 Task: Create a task  Create a new online platform for online DIY courses , assign it to team member softage.3@softage.net in the project ComposePro and update the status of the task to  On Track  , set the priority of the task to Low
Action: Mouse moved to (300, 252)
Screenshot: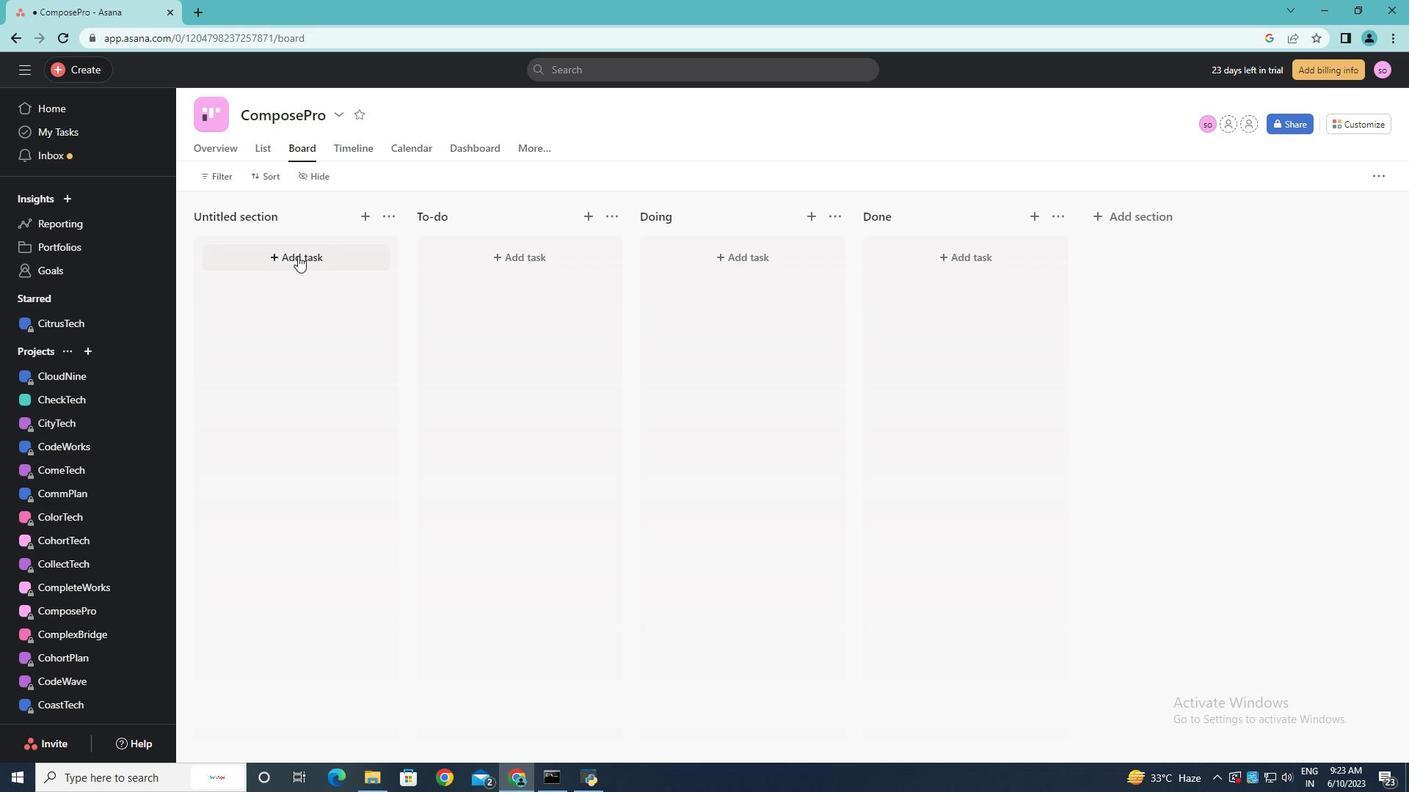
Action: Mouse pressed left at (300, 252)
Screenshot: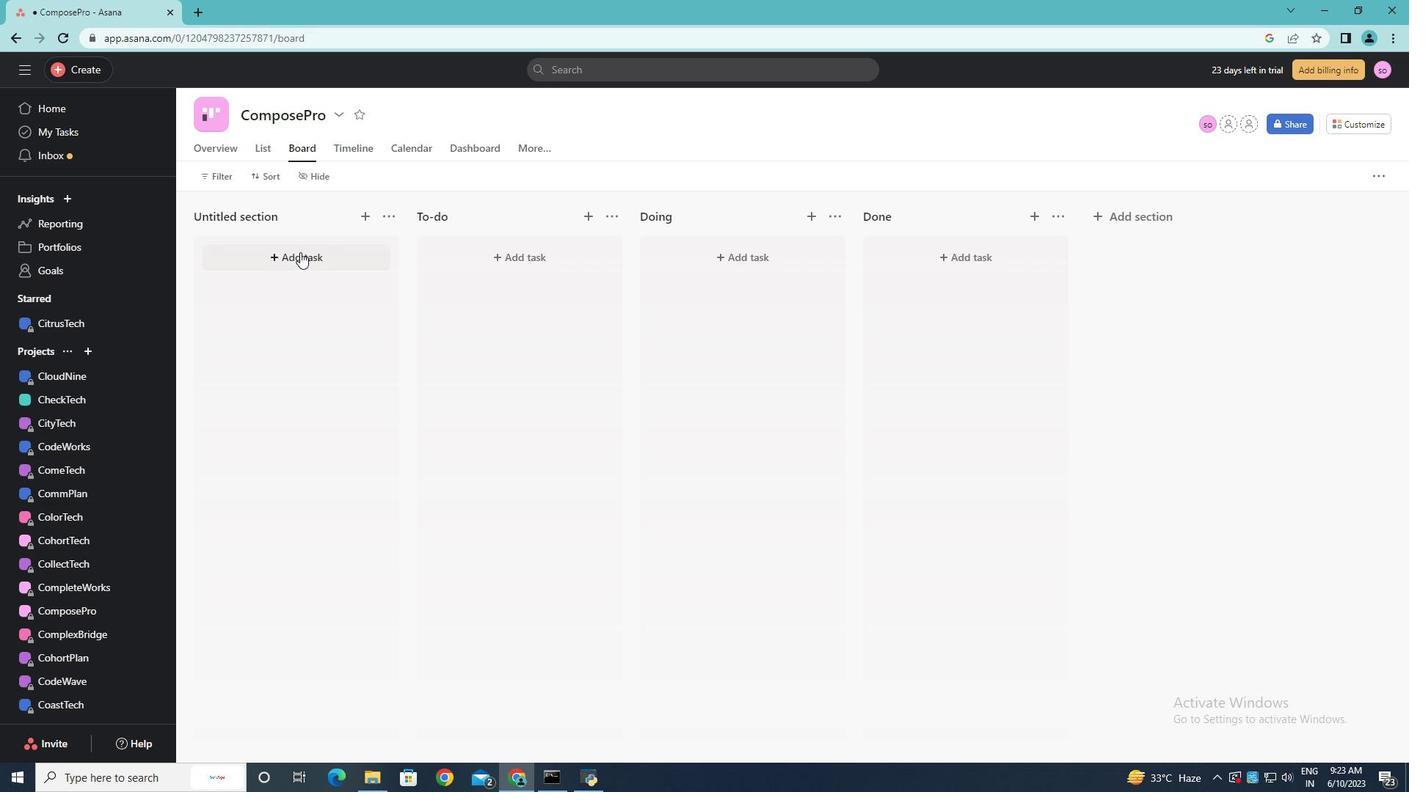 
Action: Key pressed <Key.shift><Key.shift>Cret<Key.backspace>ate<Key.space>a<Key.space>new<Key.space>online<Key.space>platform<Key.space>for<Key.space>online<Key.space><Key.shift><Key.shift>DIY<Key.space>courses
Screenshot: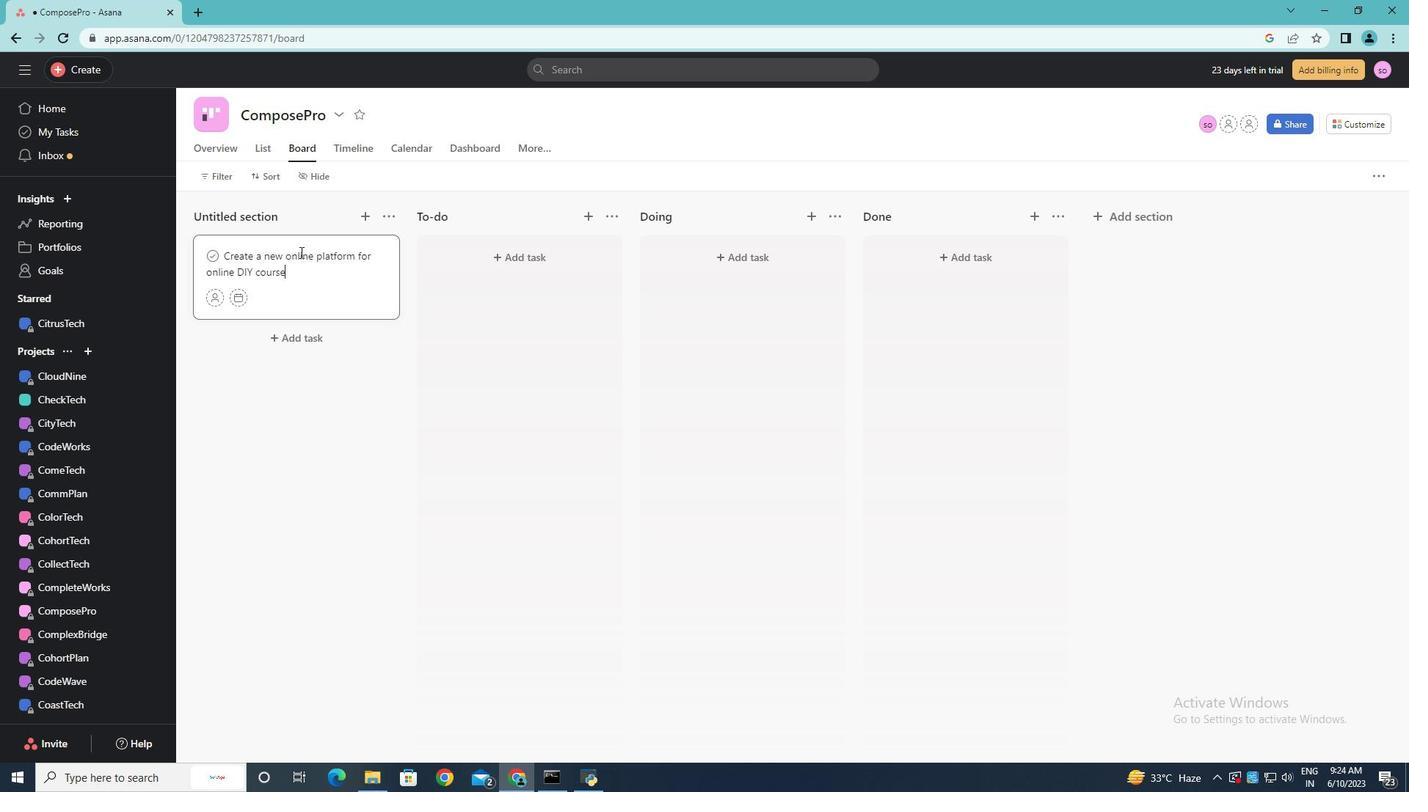 
Action: Mouse moved to (211, 298)
Screenshot: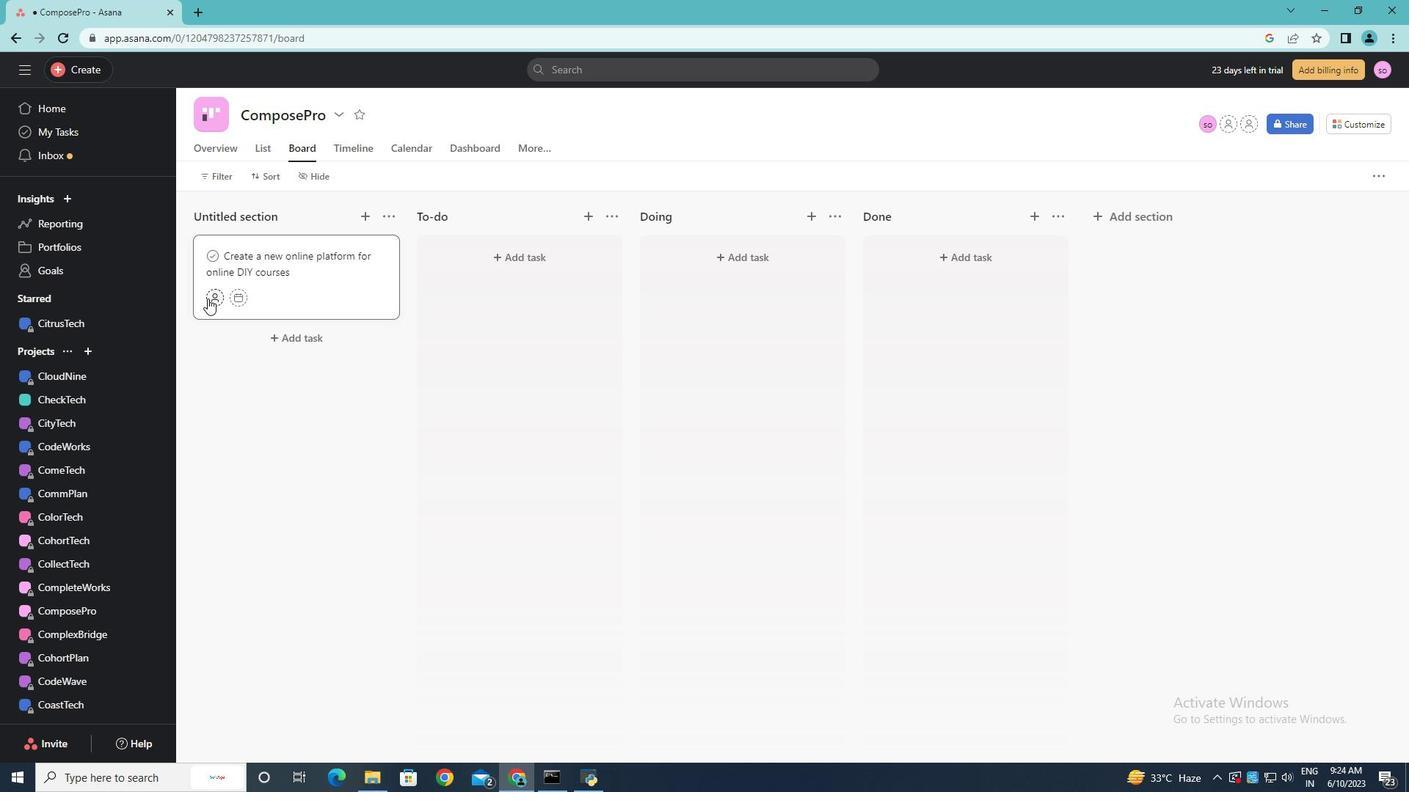 
Action: Mouse pressed left at (211, 298)
Screenshot: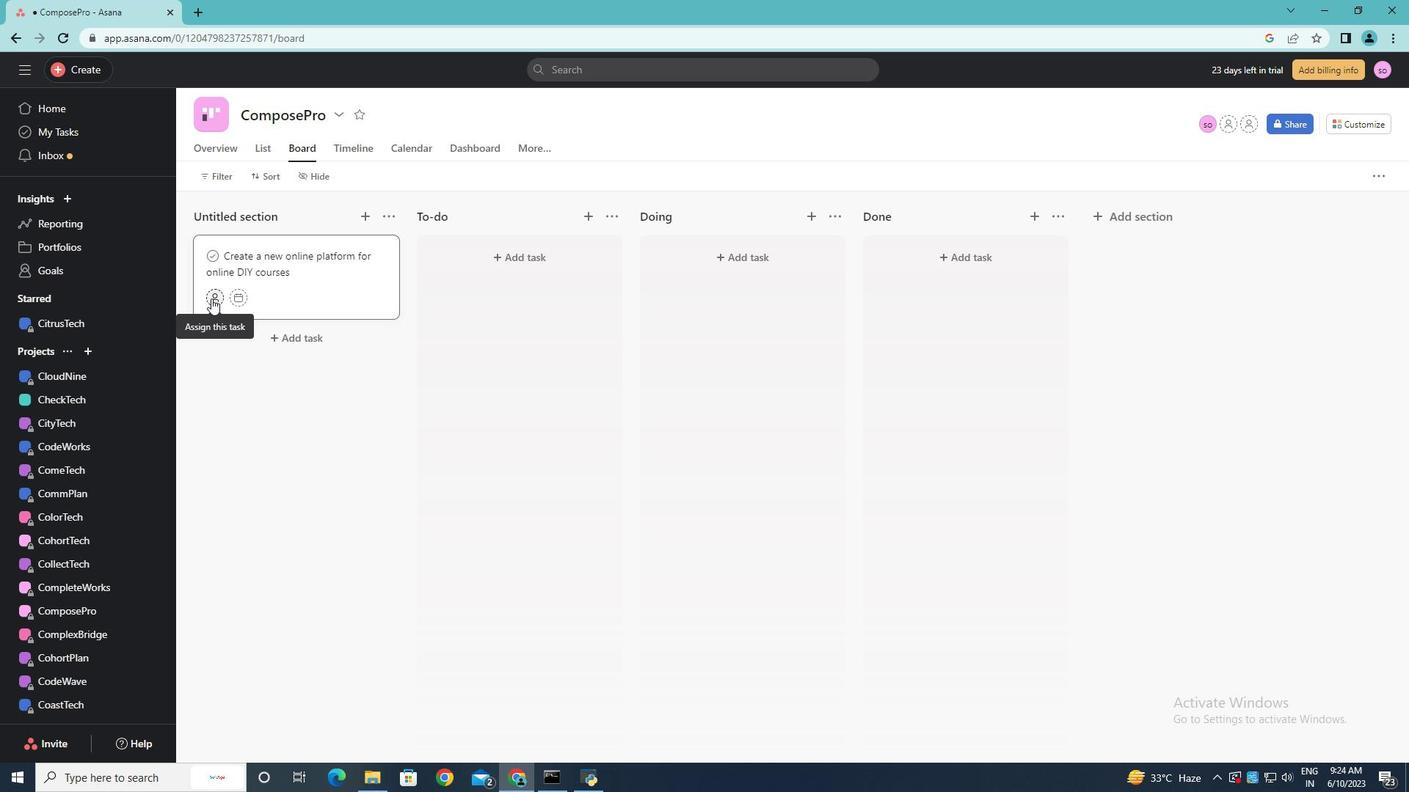 
Action: Key pressed softage.3<Key.shift>@softage.net
Screenshot: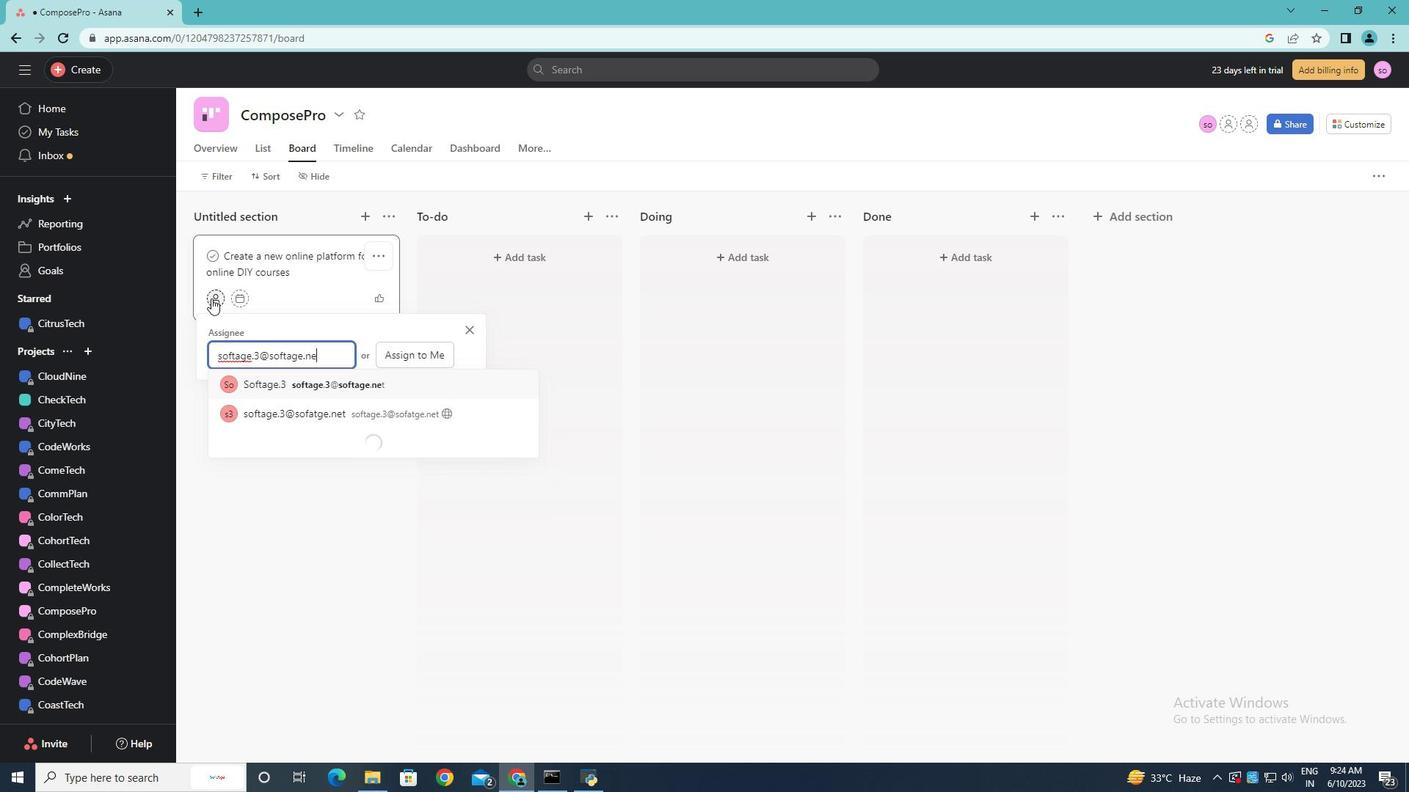 
Action: Mouse moved to (216, 298)
Screenshot: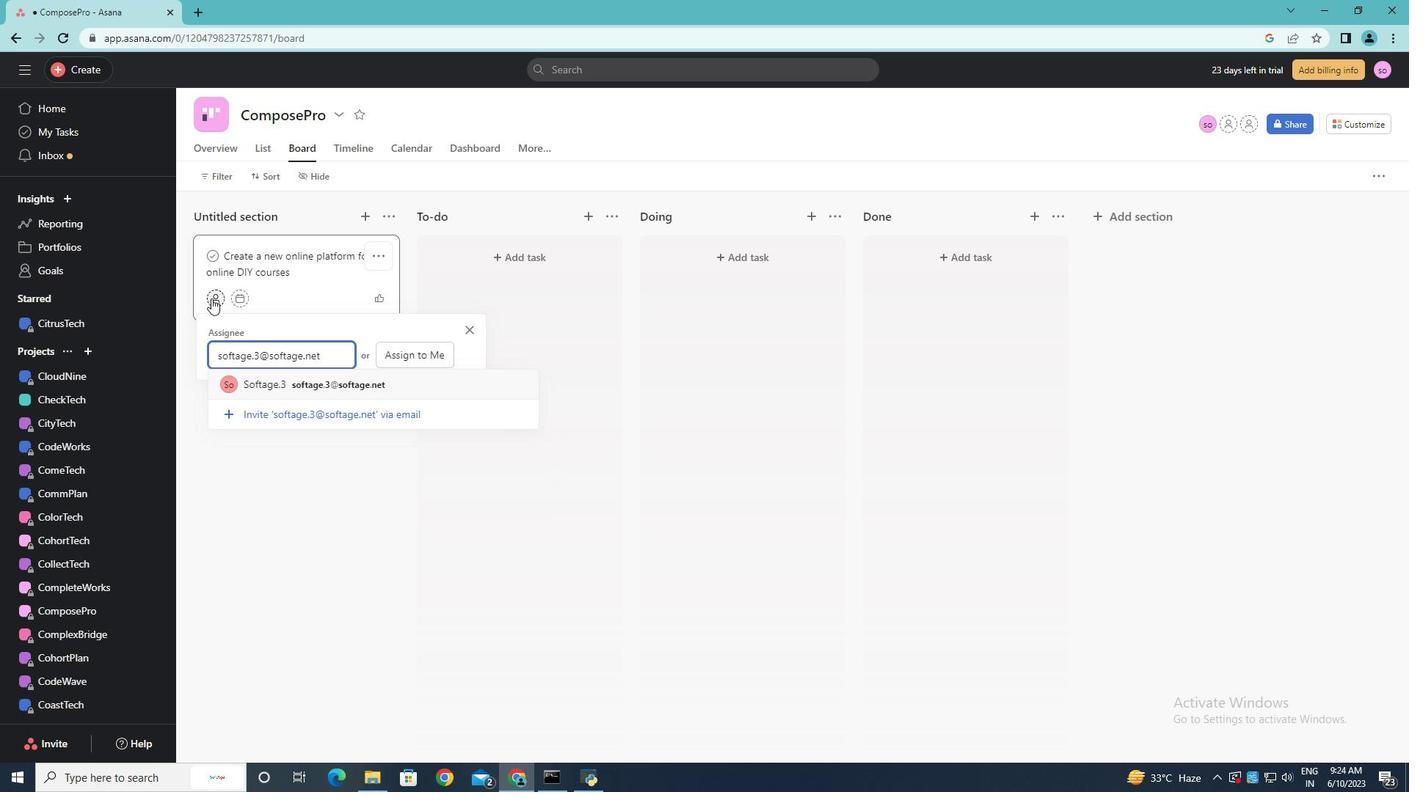 
Action: Key pressed <Key.enter>
Screenshot: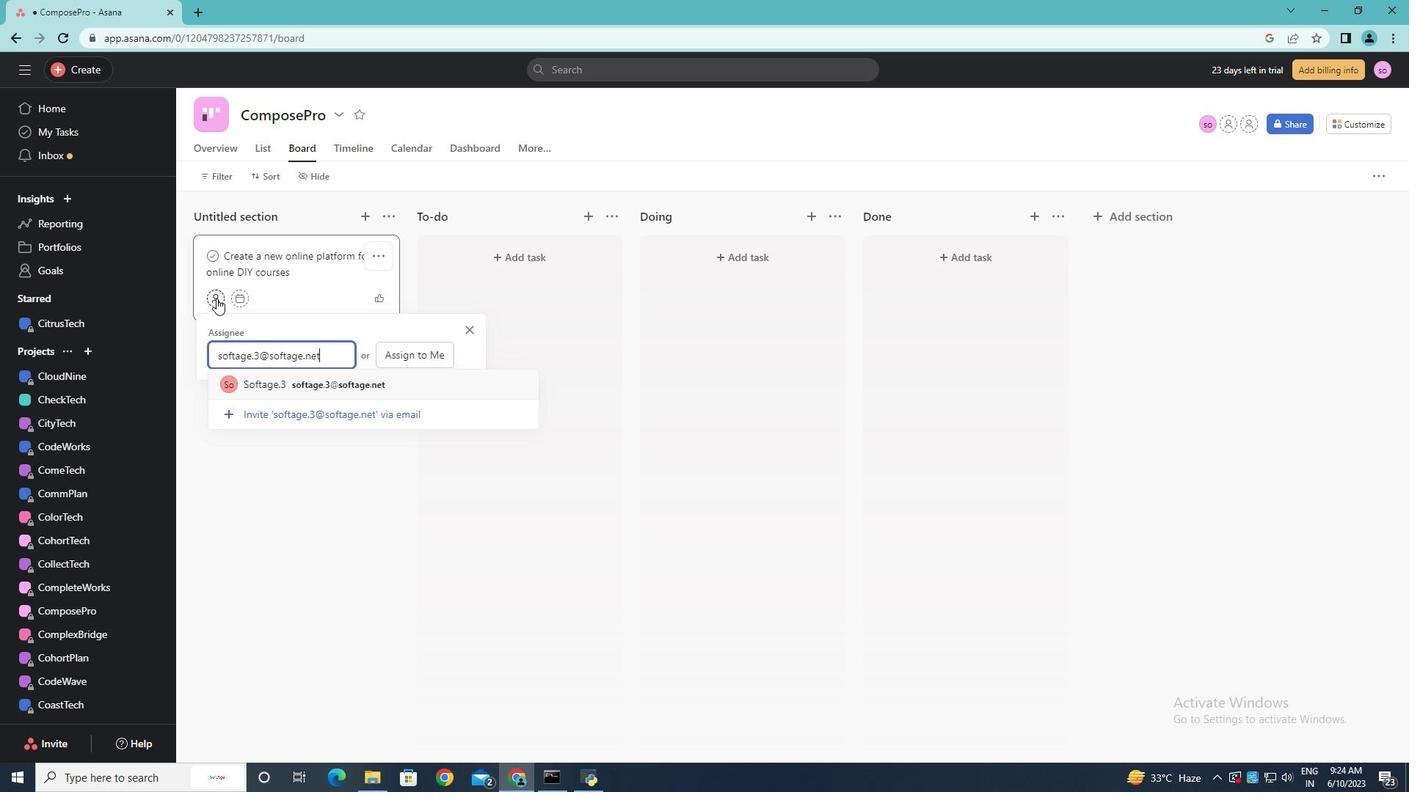 
Action: Mouse moved to (290, 264)
Screenshot: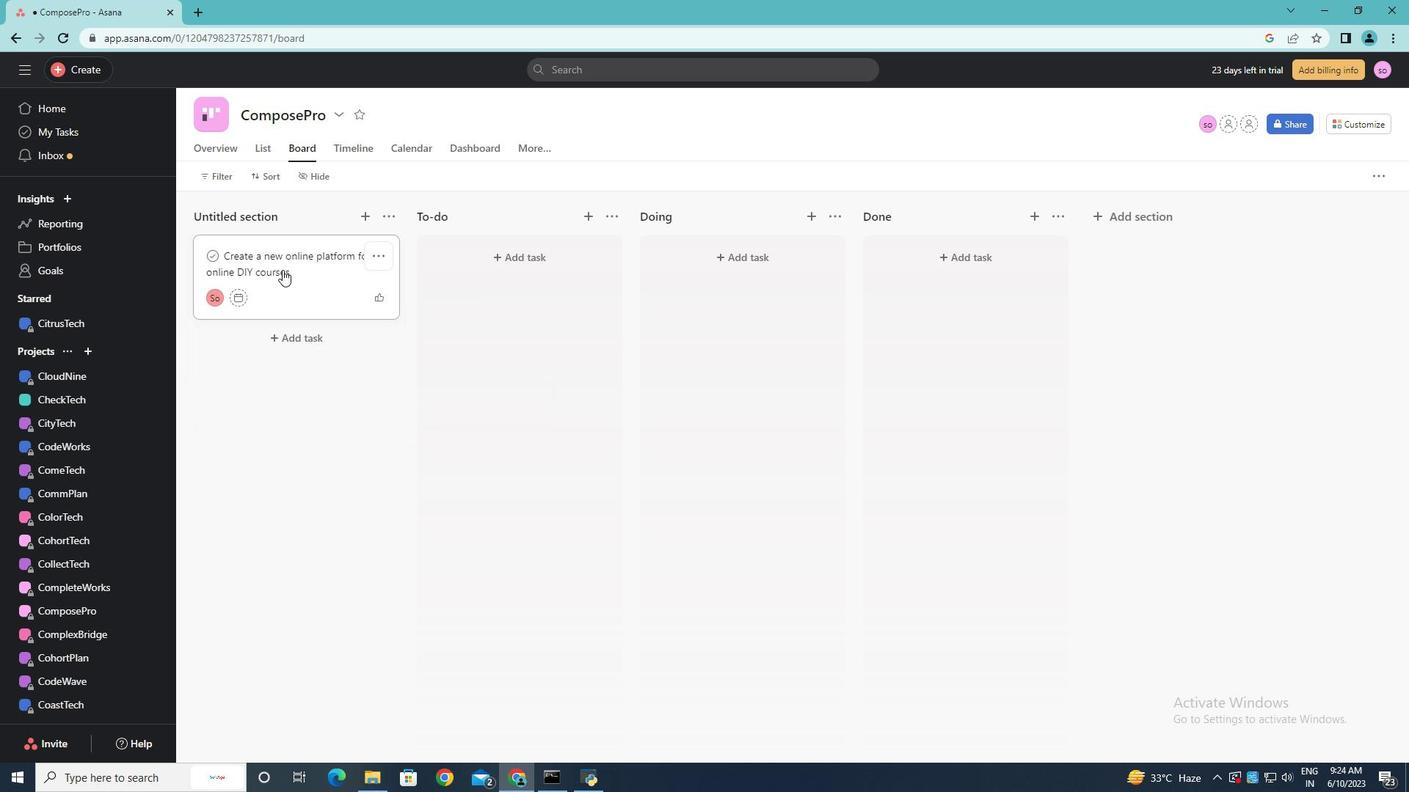 
Action: Mouse pressed left at (290, 264)
Screenshot: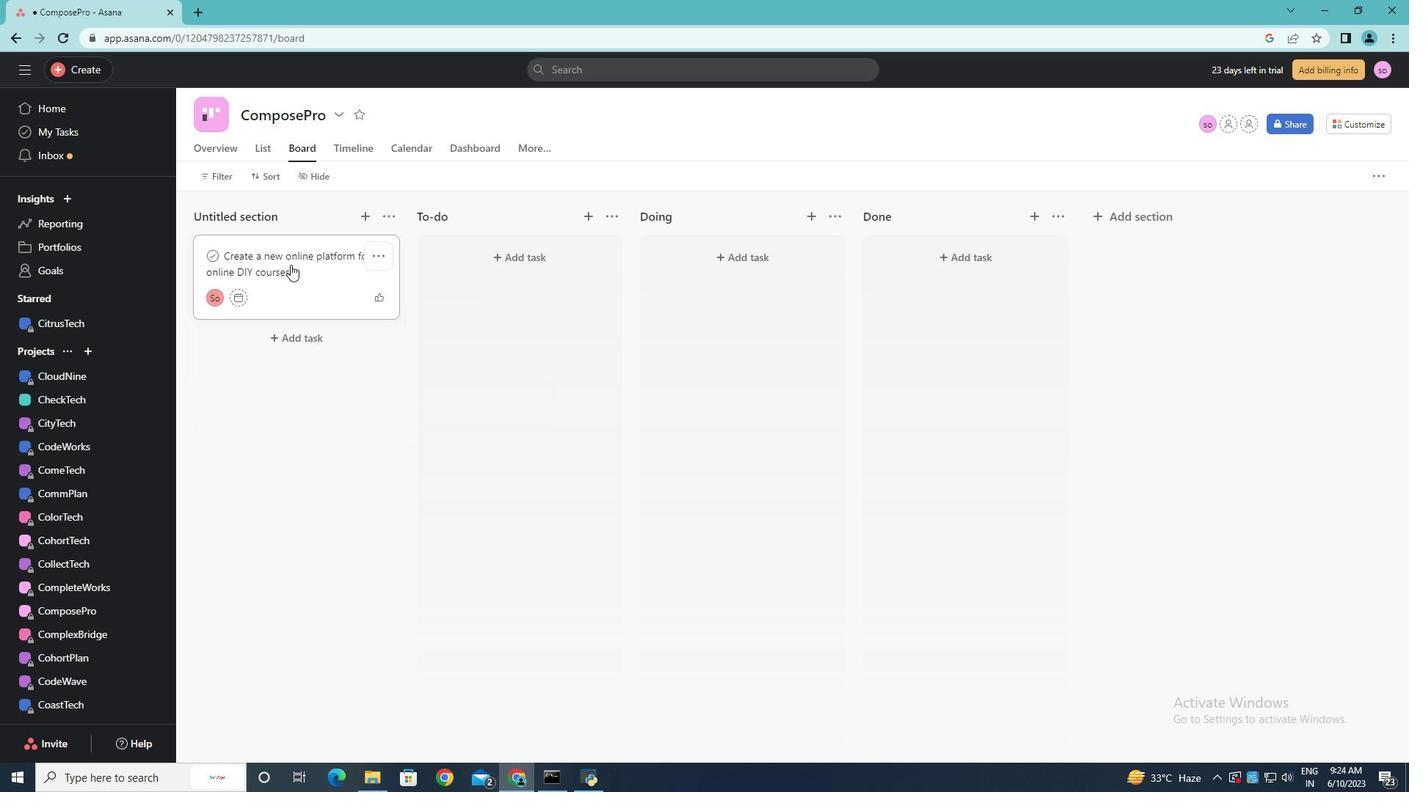 
Action: Mouse moved to (1081, 436)
Screenshot: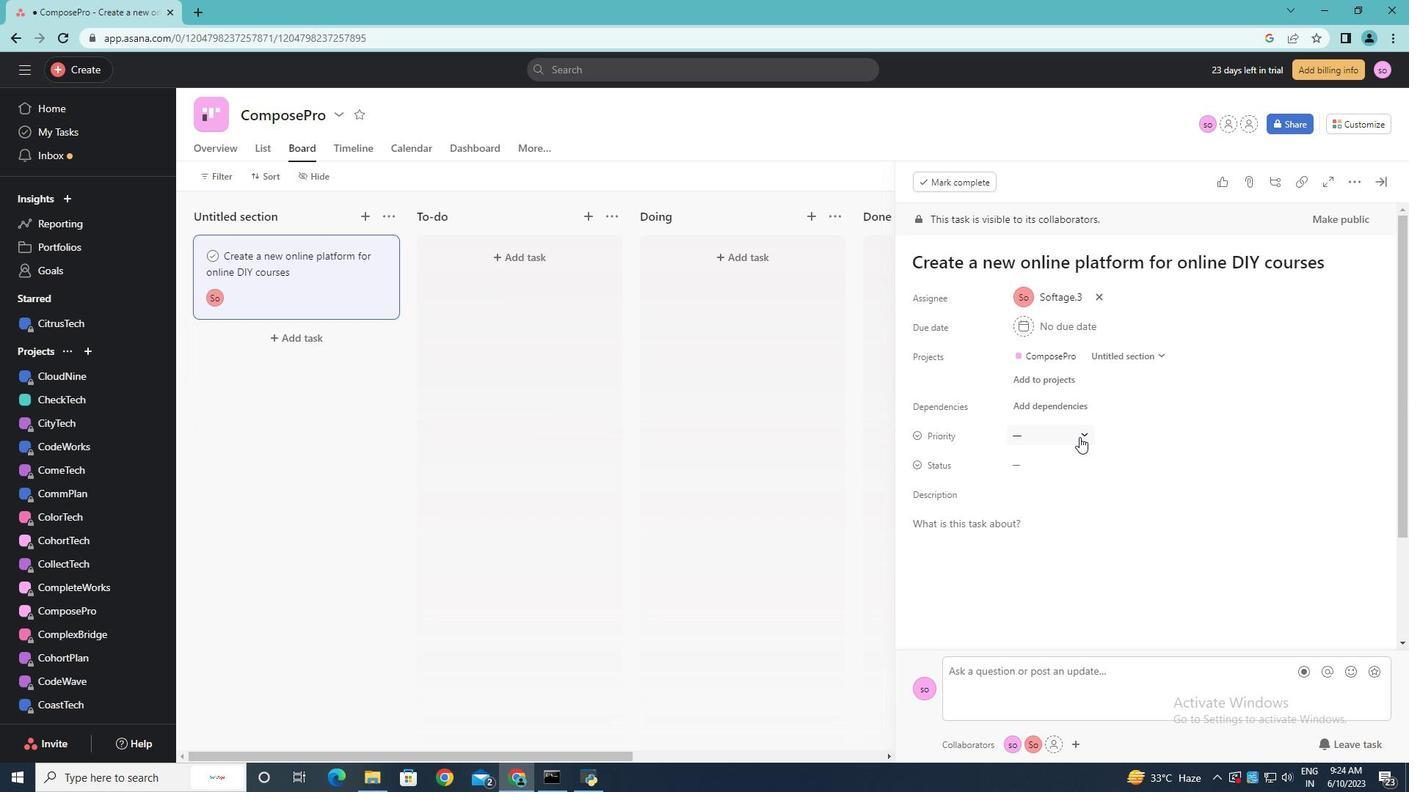 
Action: Mouse pressed left at (1081, 436)
Screenshot: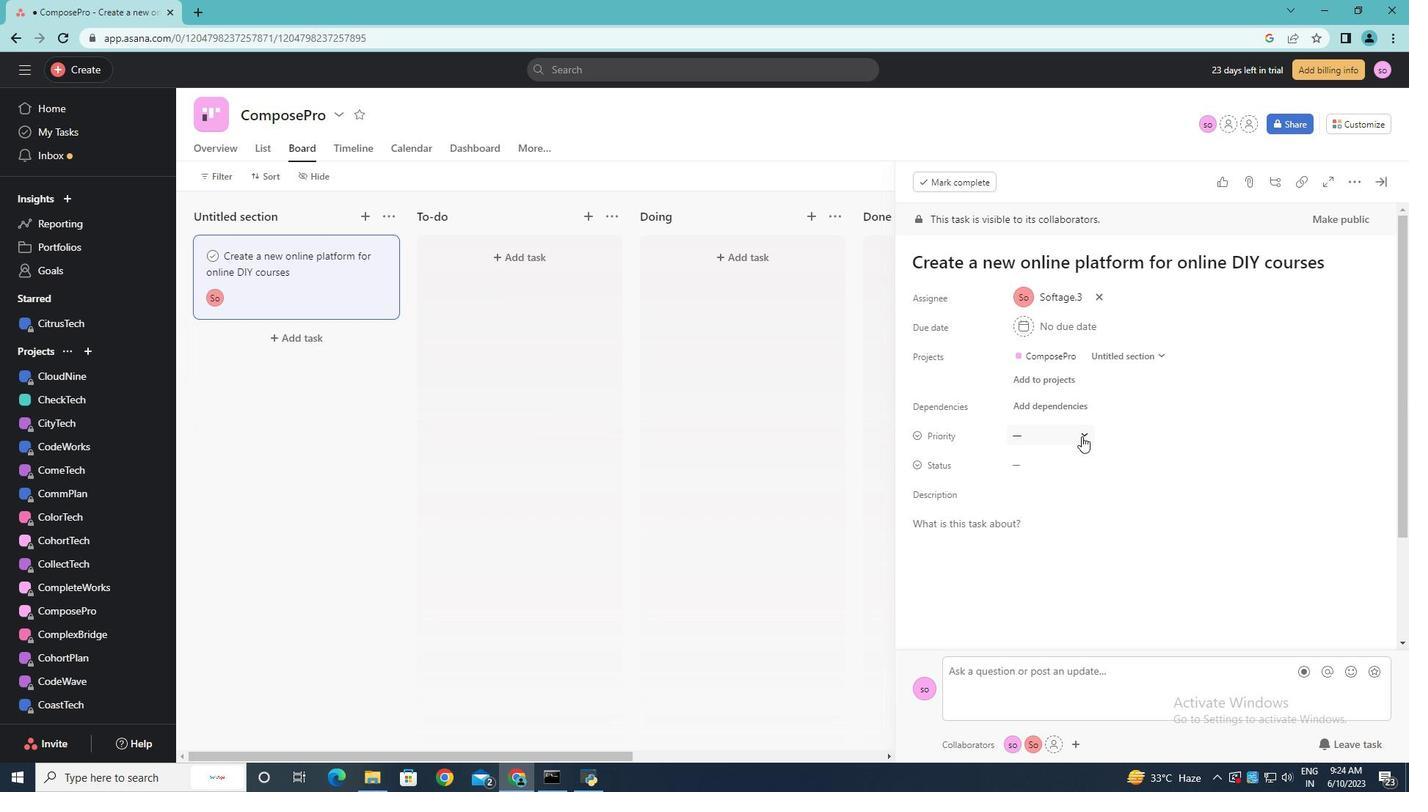 
Action: Mouse moved to (1060, 541)
Screenshot: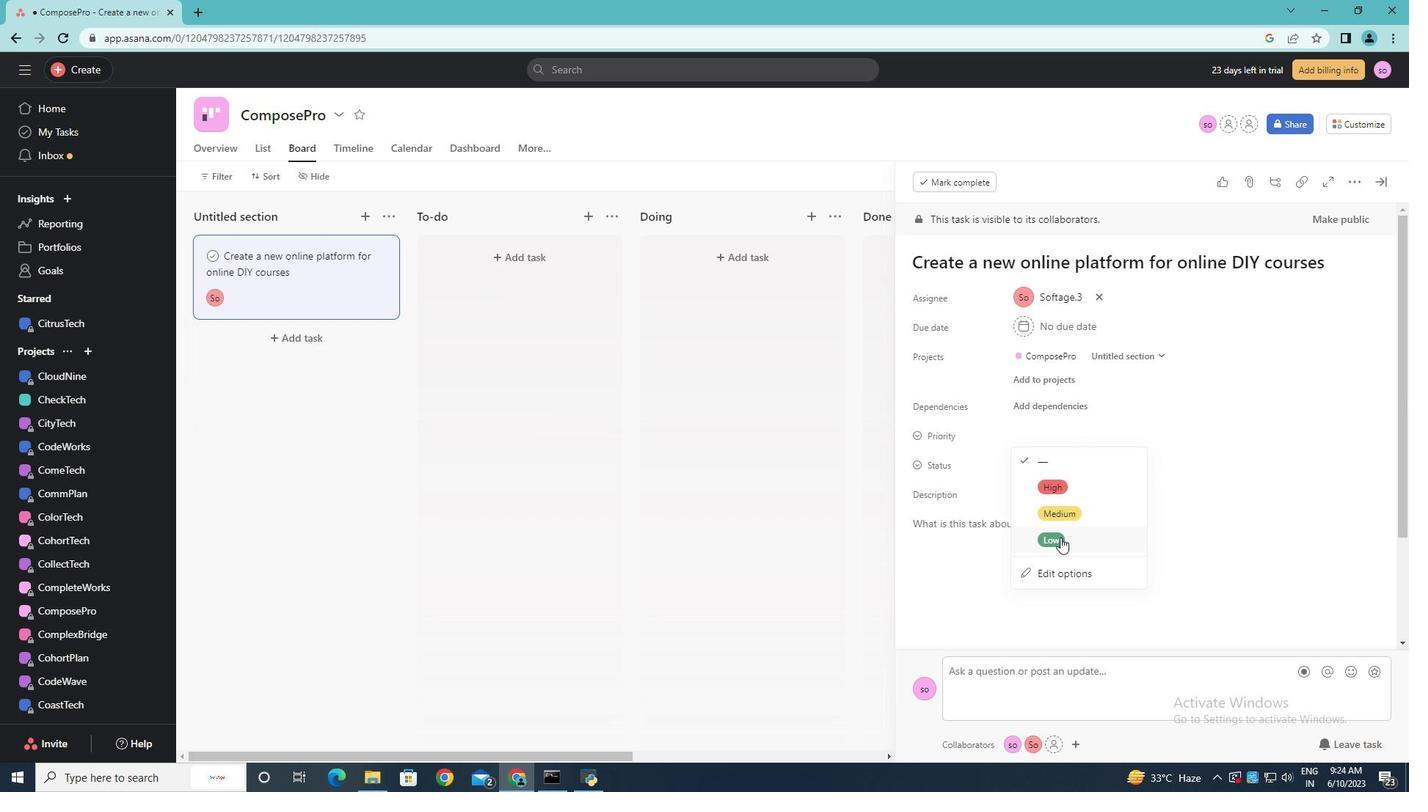
Action: Mouse pressed left at (1060, 541)
Screenshot: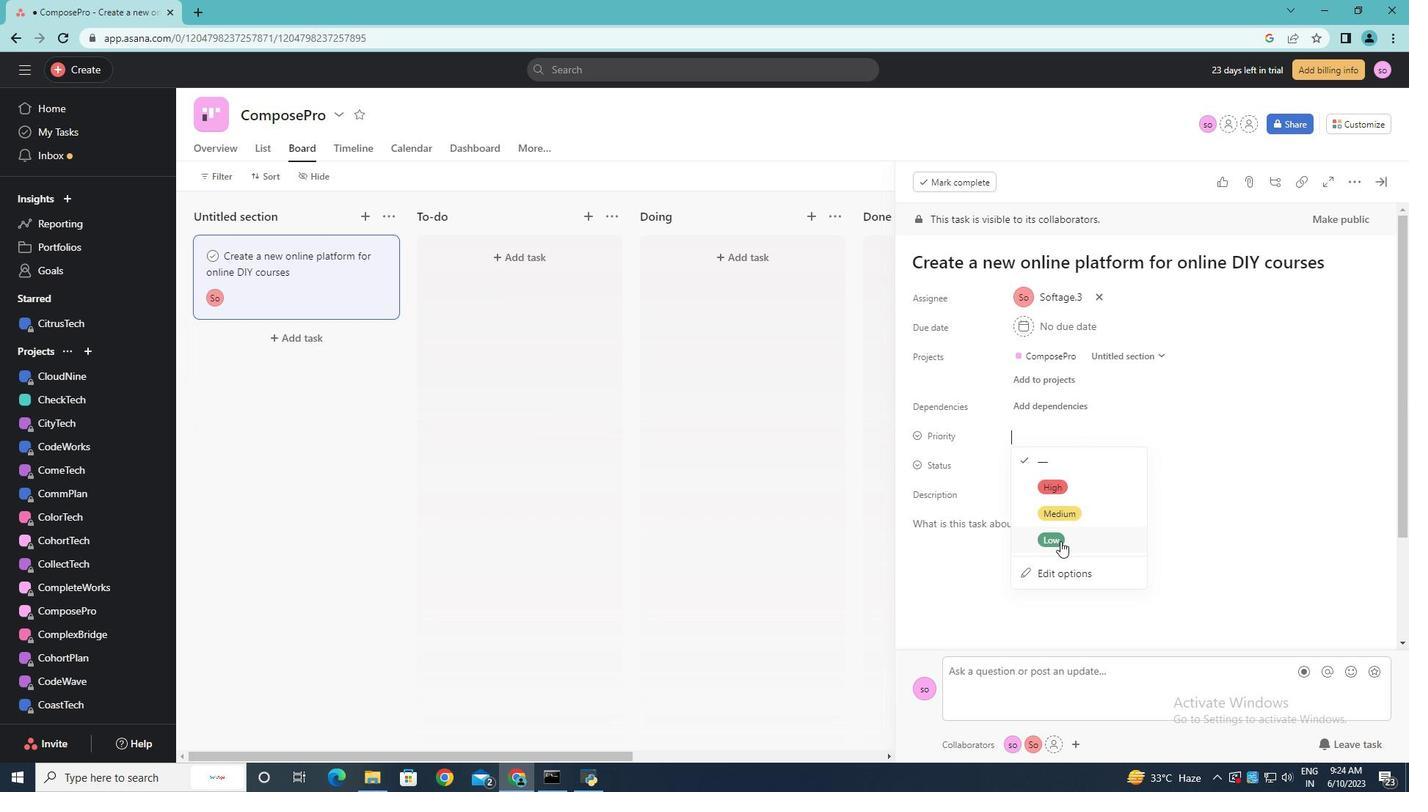 
Action: Mouse moved to (1083, 463)
Screenshot: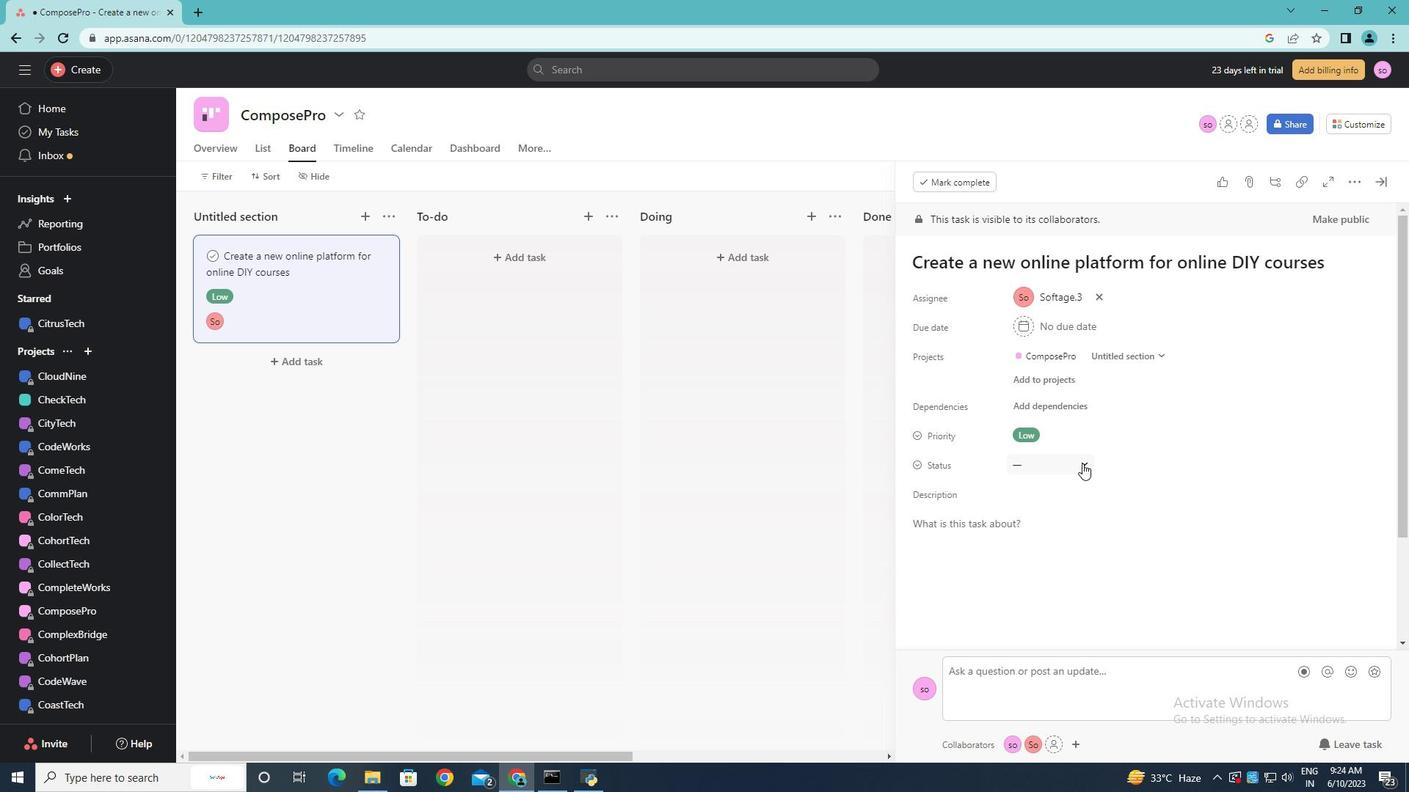 
Action: Mouse pressed left at (1083, 463)
Screenshot: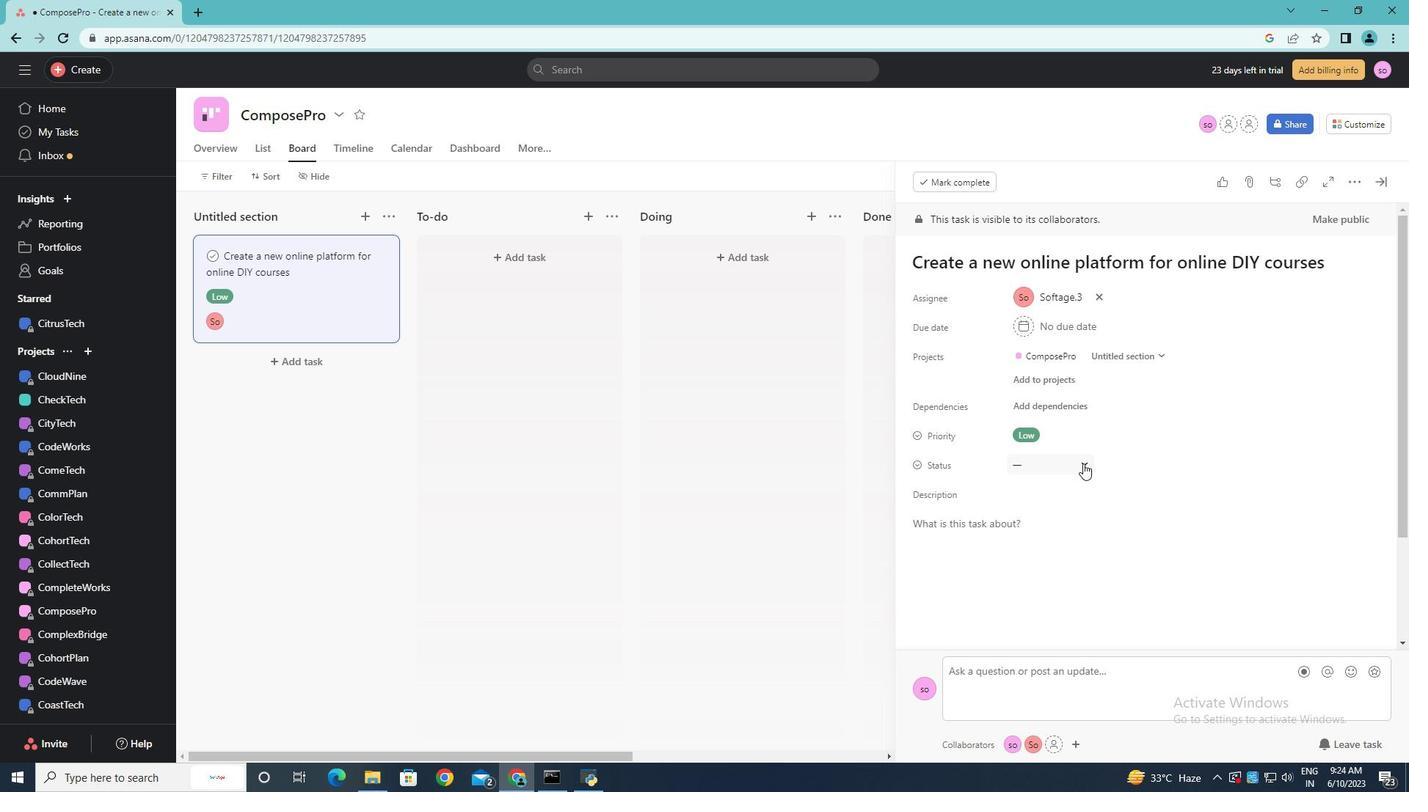 
Action: Mouse moved to (1077, 519)
Screenshot: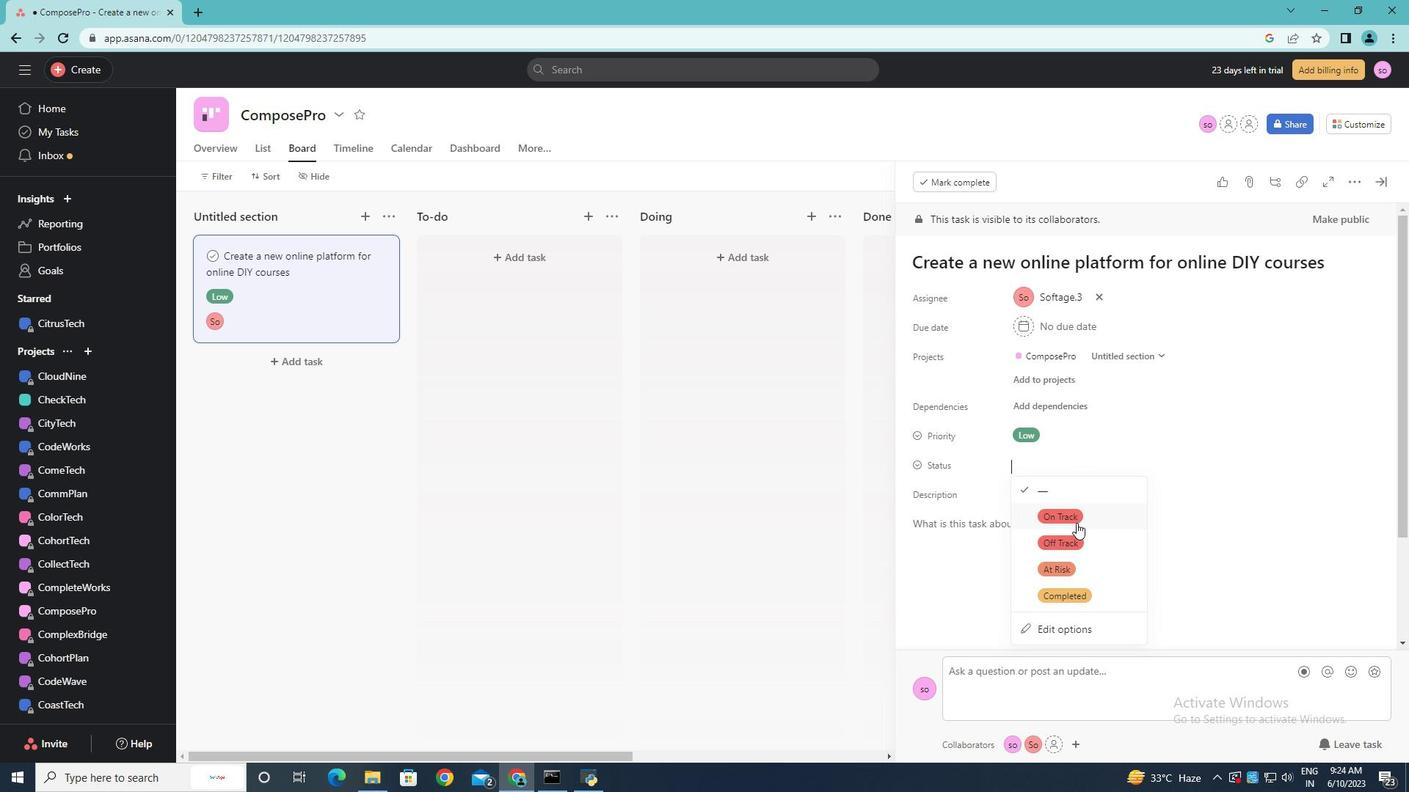 
Action: Mouse pressed left at (1077, 519)
Screenshot: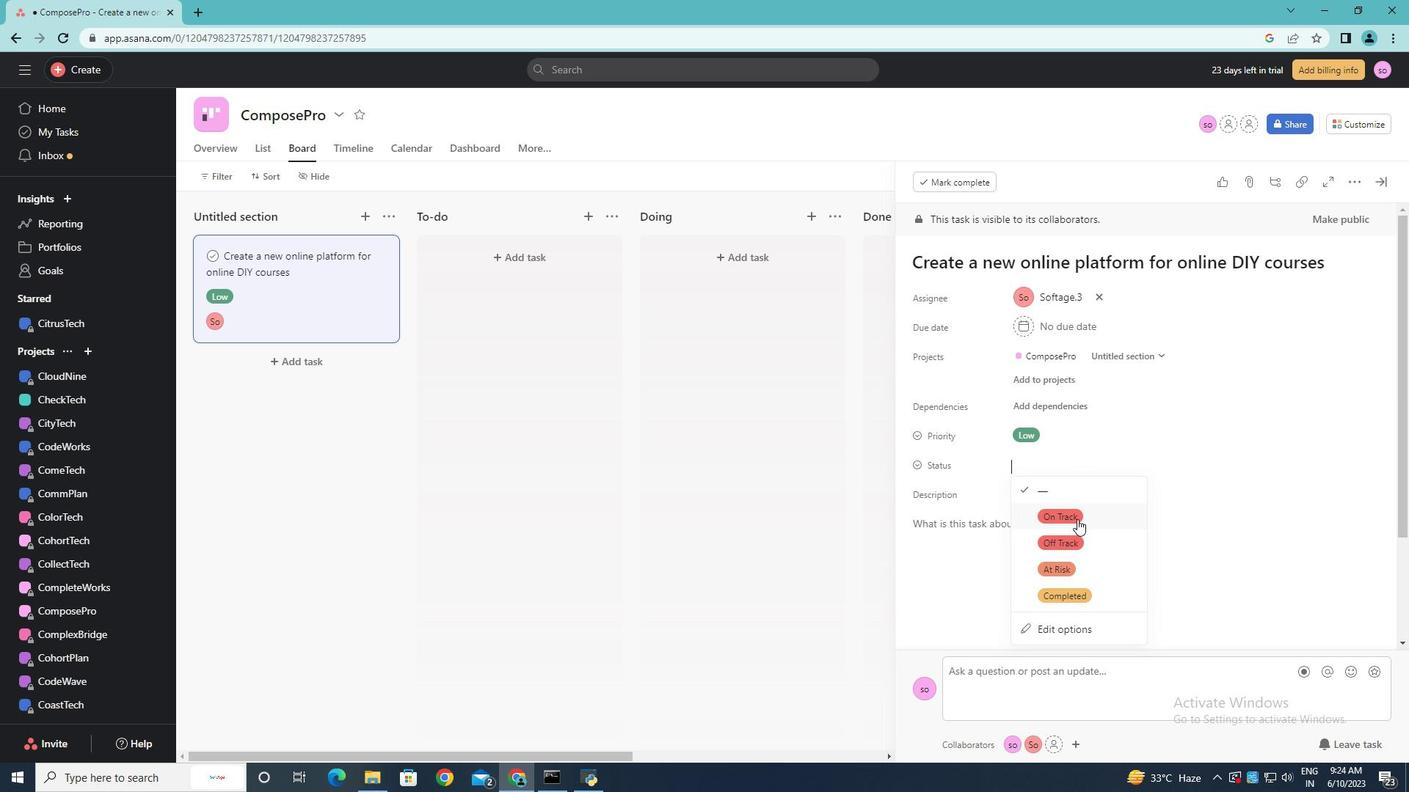 
Action: Mouse moved to (1117, 521)
Screenshot: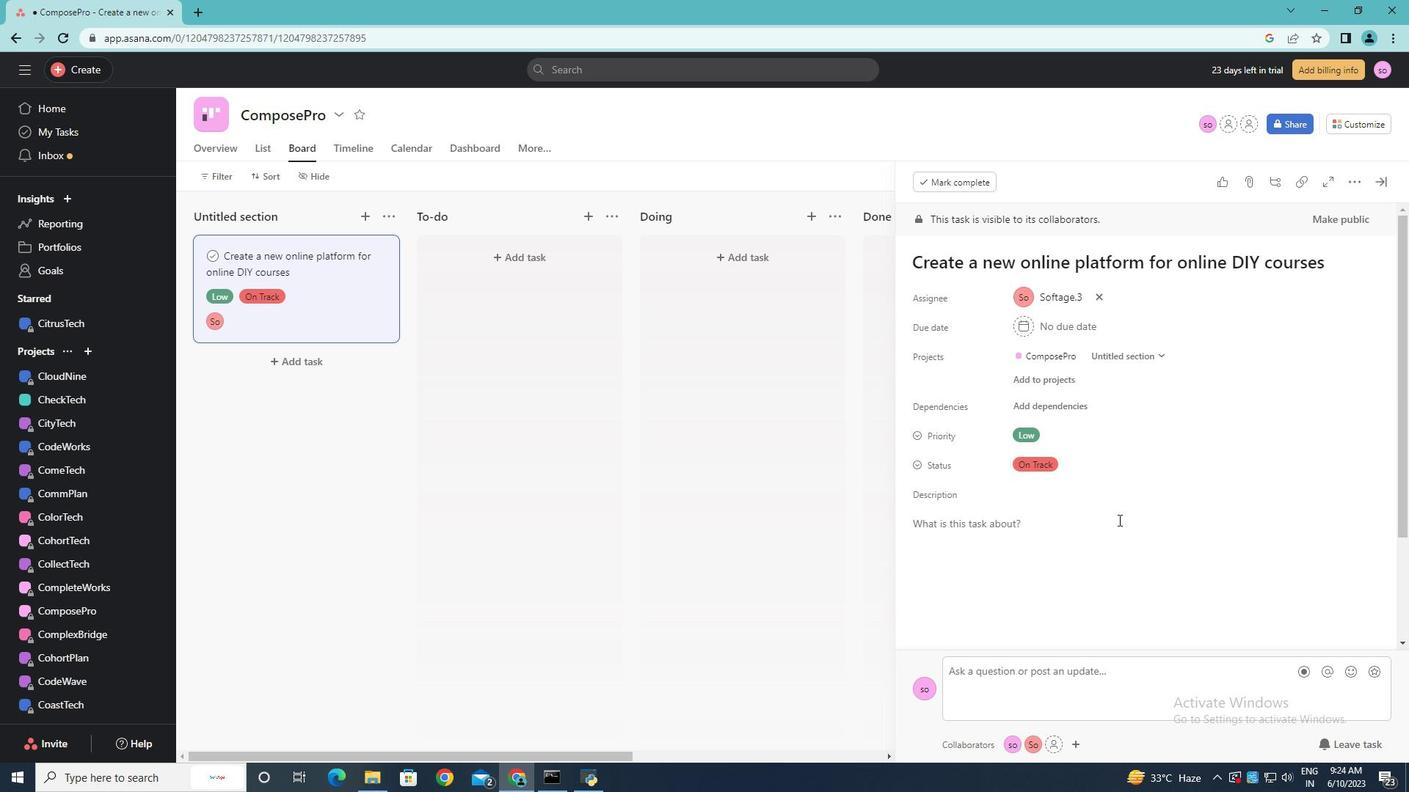 
Action: Mouse scrolled (1117, 521) with delta (0, 0)
Screenshot: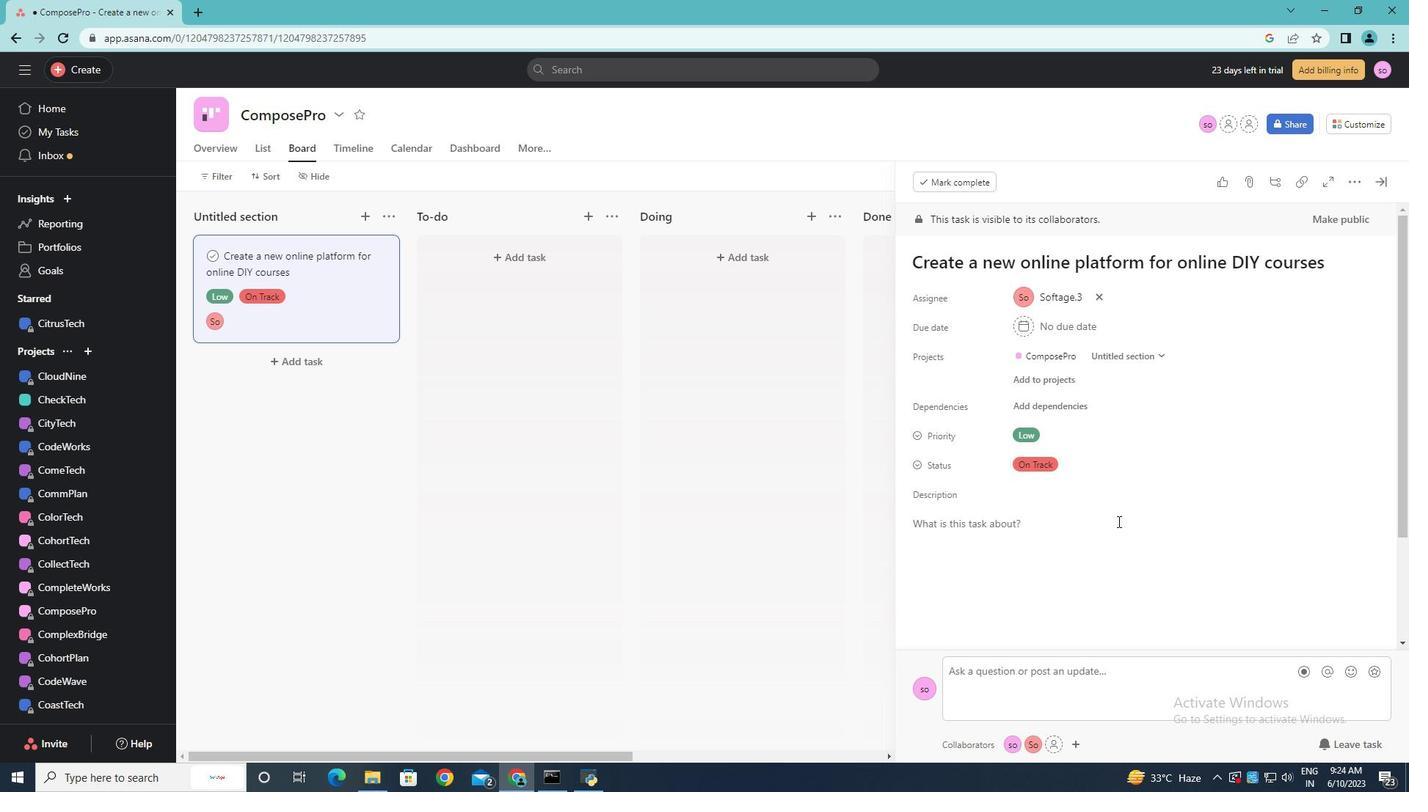 
Action: Mouse moved to (1117, 522)
Screenshot: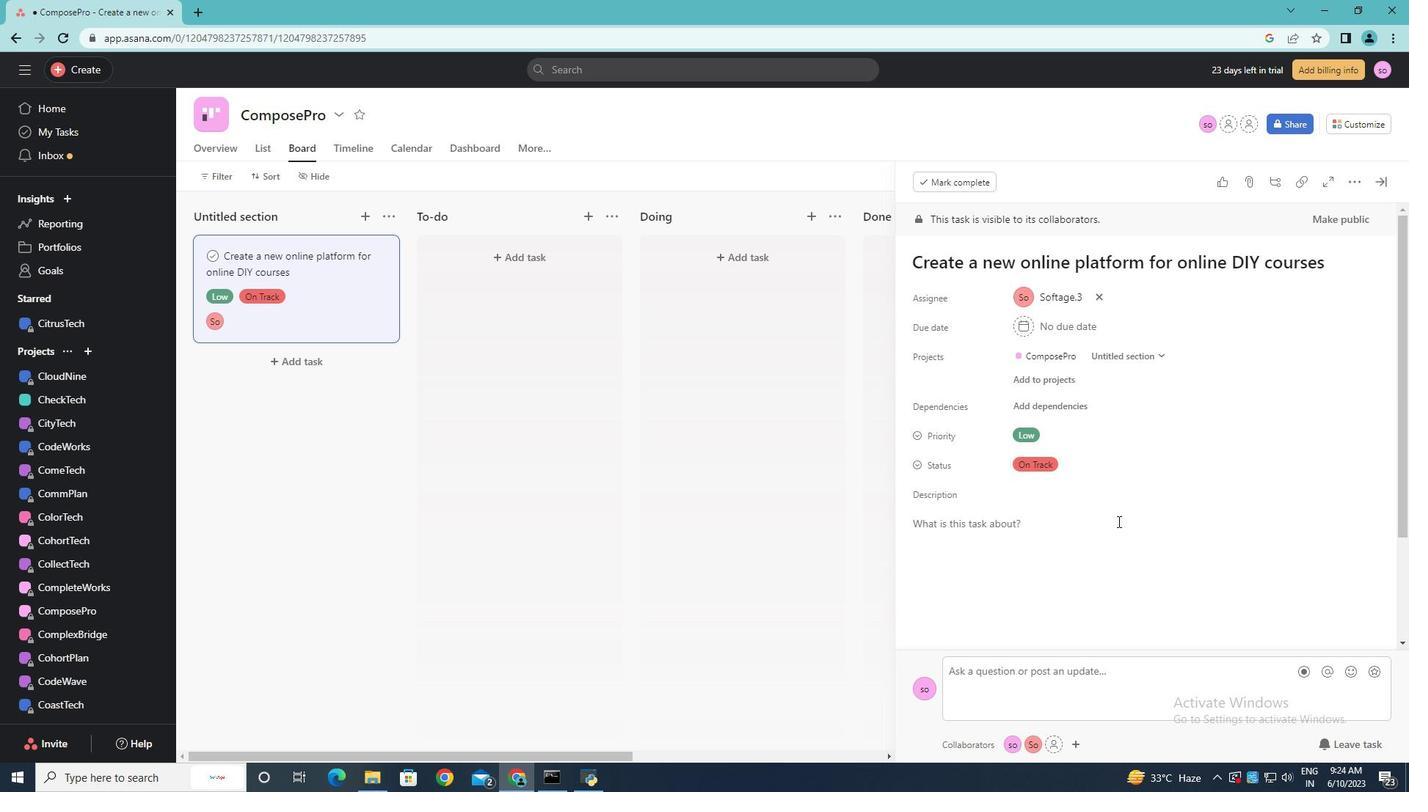 
Action: Mouse scrolled (1117, 521) with delta (0, 0)
Screenshot: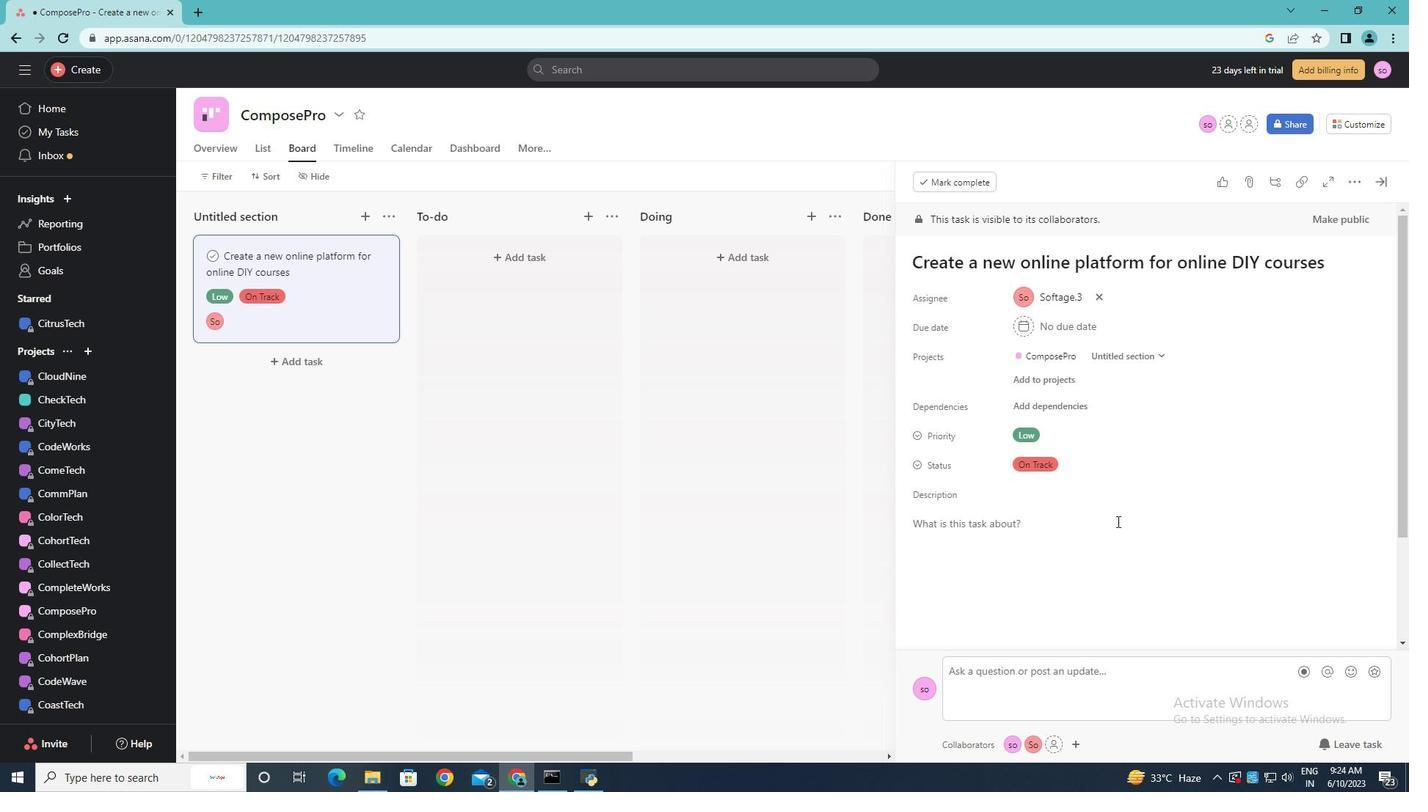 
Action: Mouse scrolled (1117, 521) with delta (0, 0)
Screenshot: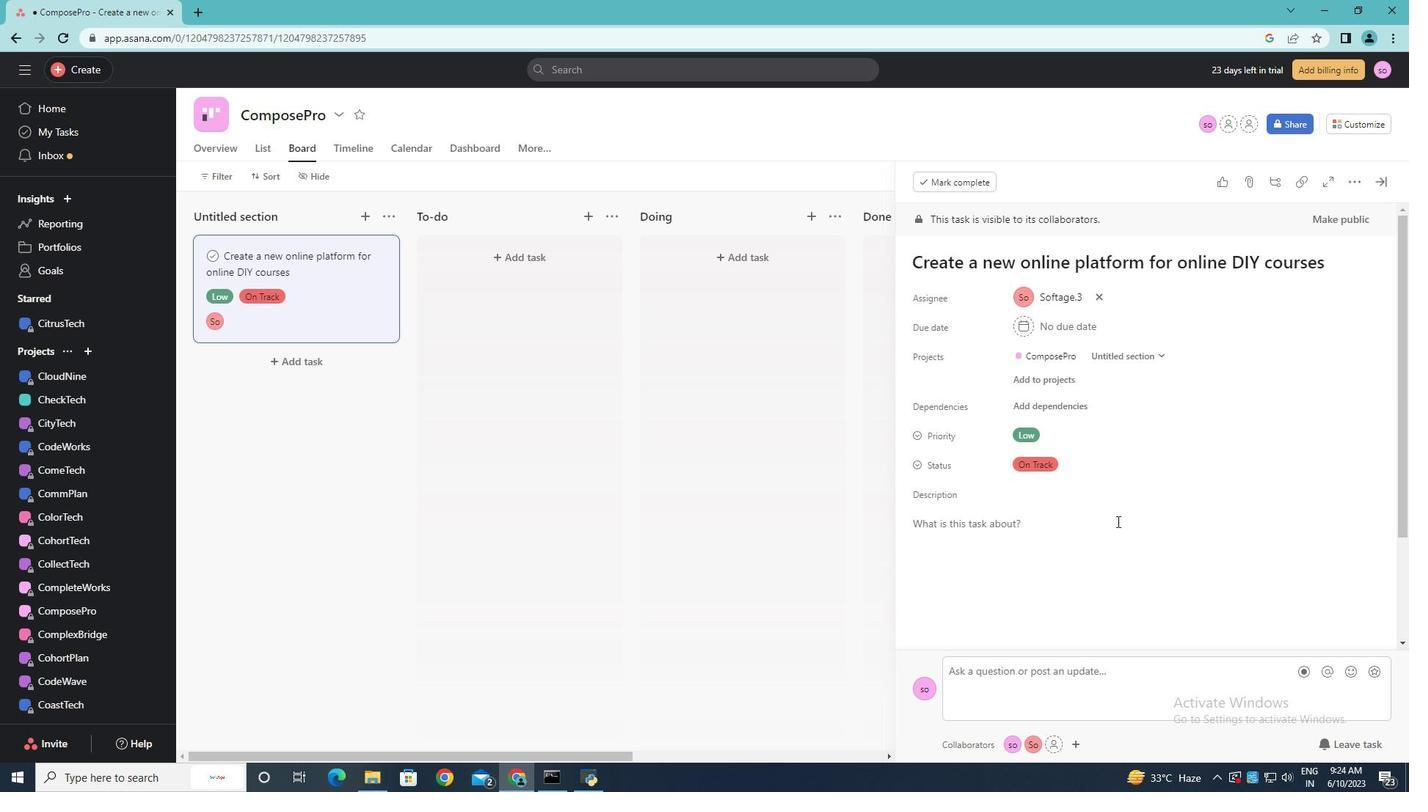 
Action: Mouse scrolled (1117, 521) with delta (0, 0)
Screenshot: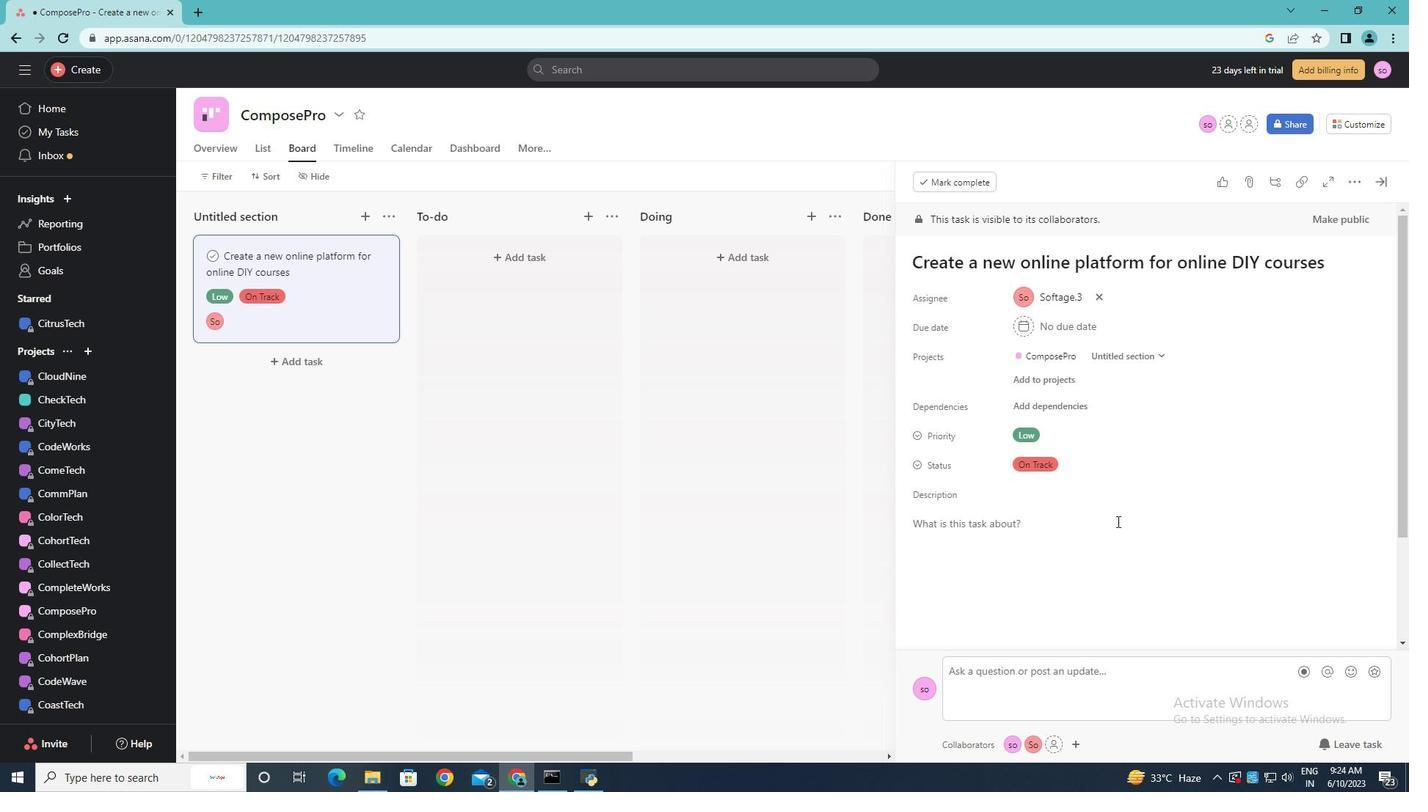
Action: Mouse scrolled (1117, 521) with delta (0, 0)
Screenshot: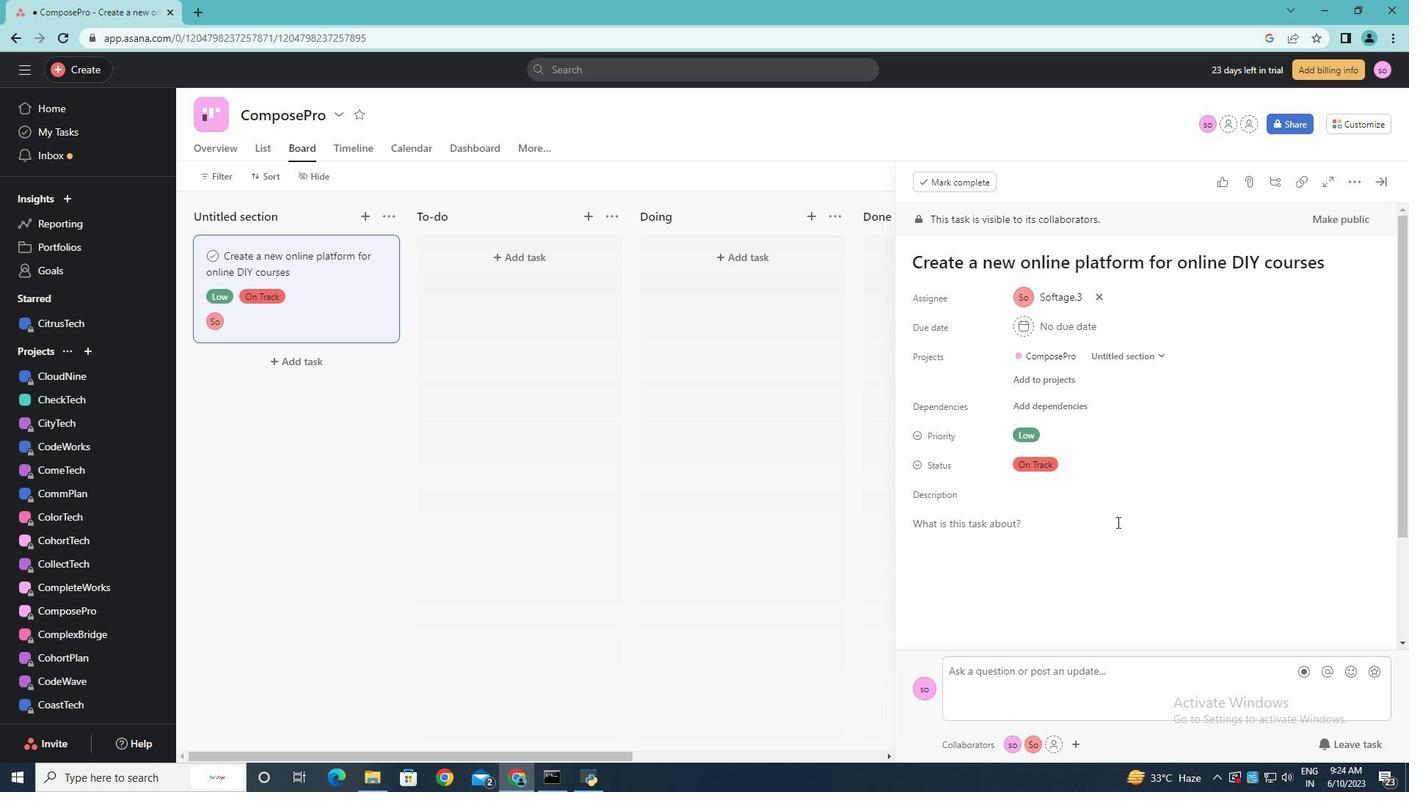 
Action: Mouse scrolled (1117, 521) with delta (0, 0)
Screenshot: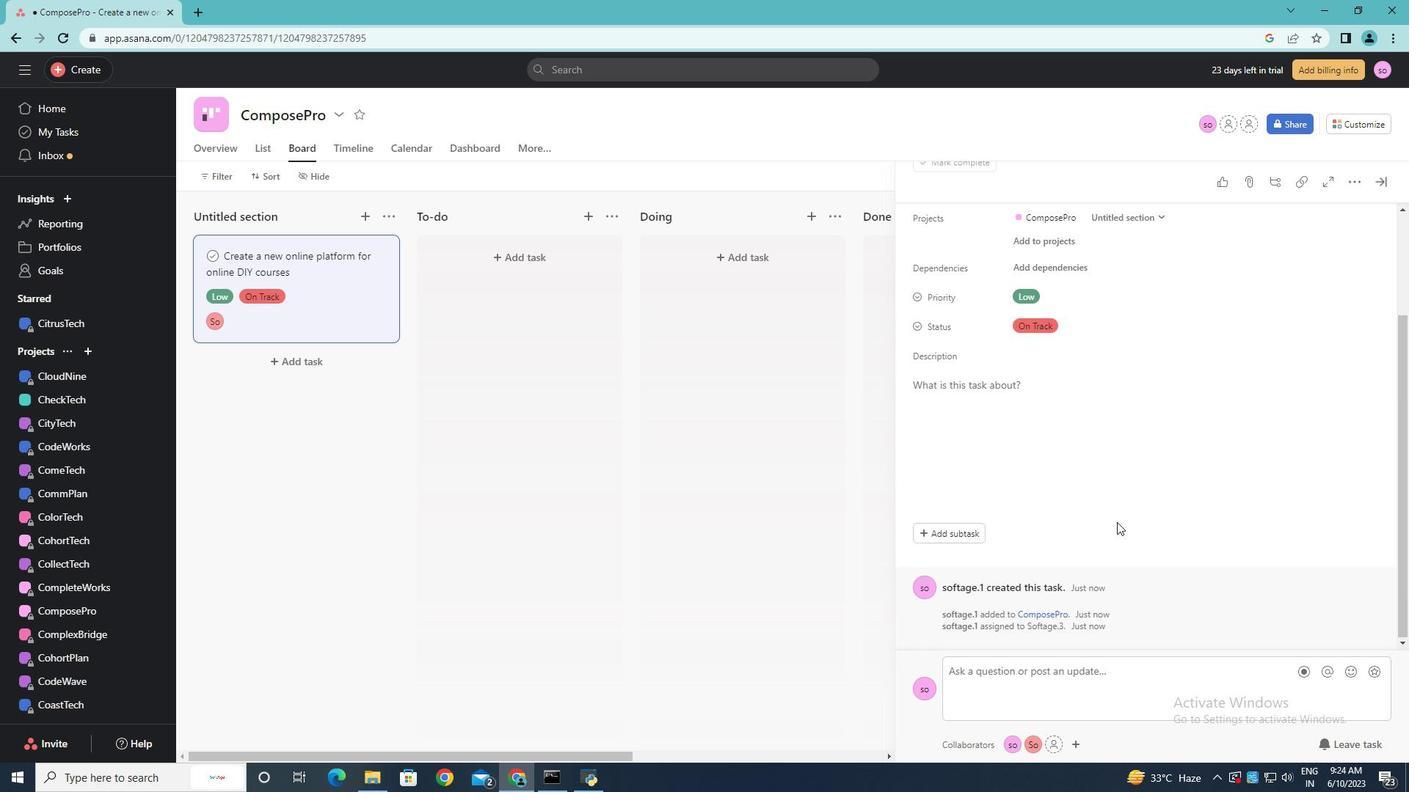 
Action: Mouse scrolled (1117, 521) with delta (0, 0)
Screenshot: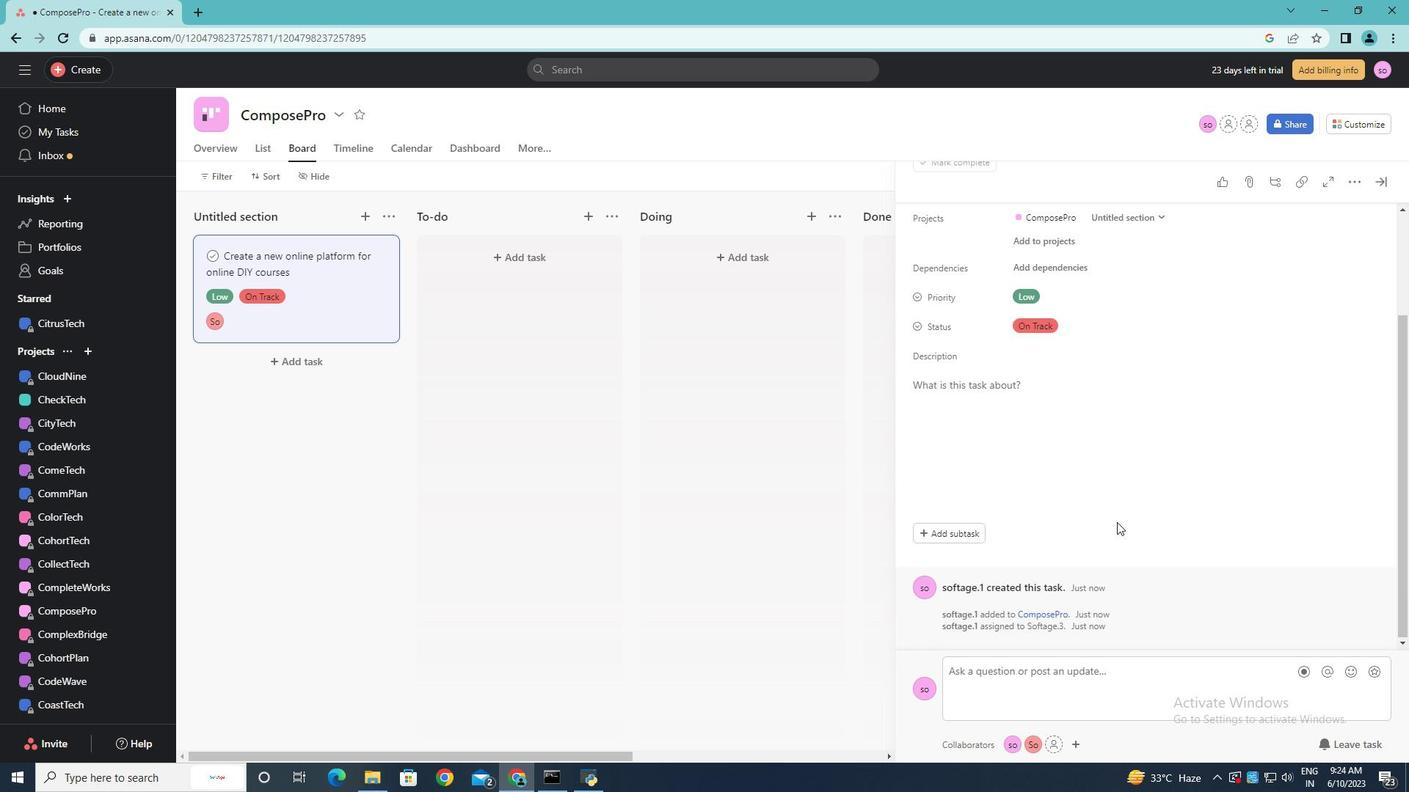 
Action: Mouse scrolled (1117, 521) with delta (0, 0)
Screenshot: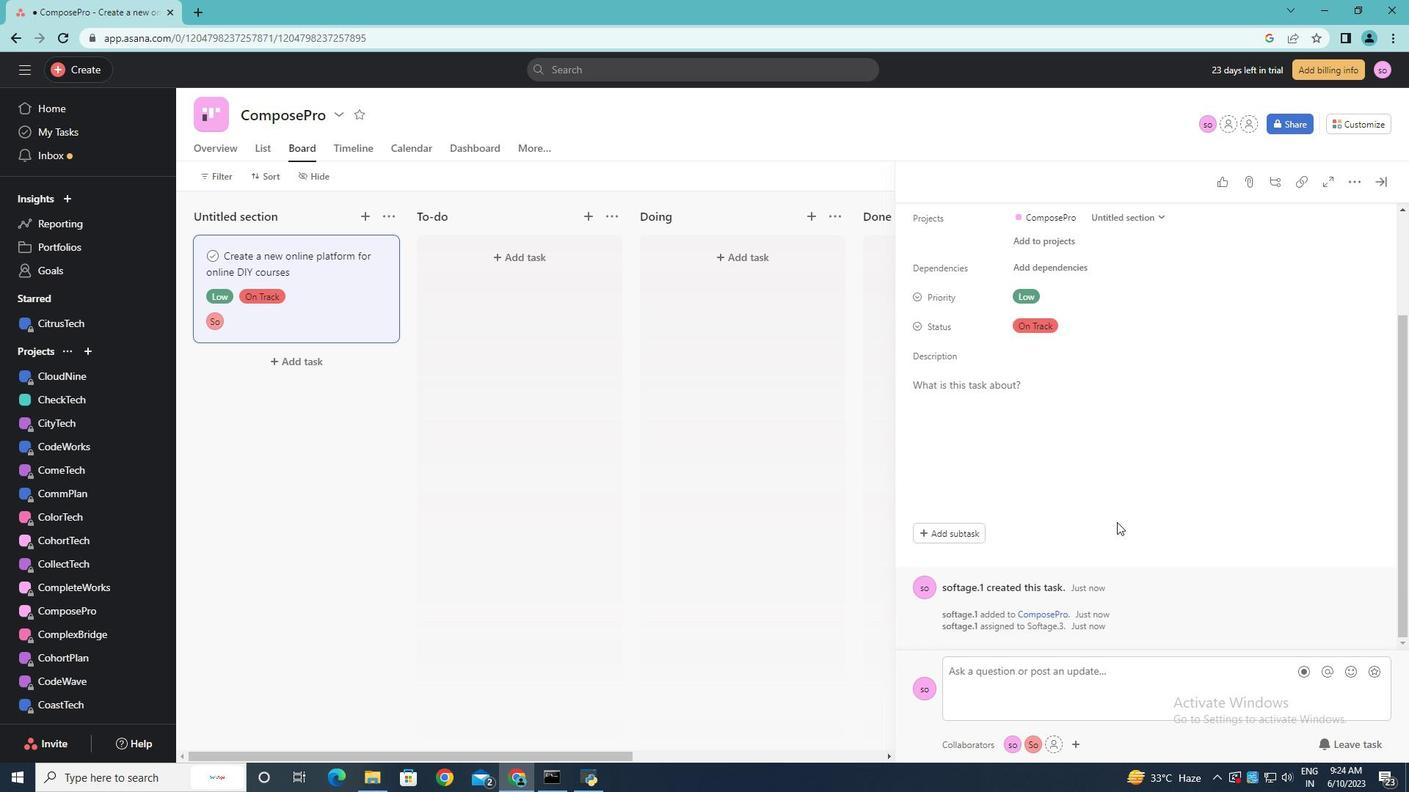 
Action: Mouse scrolled (1117, 521) with delta (0, 0)
Screenshot: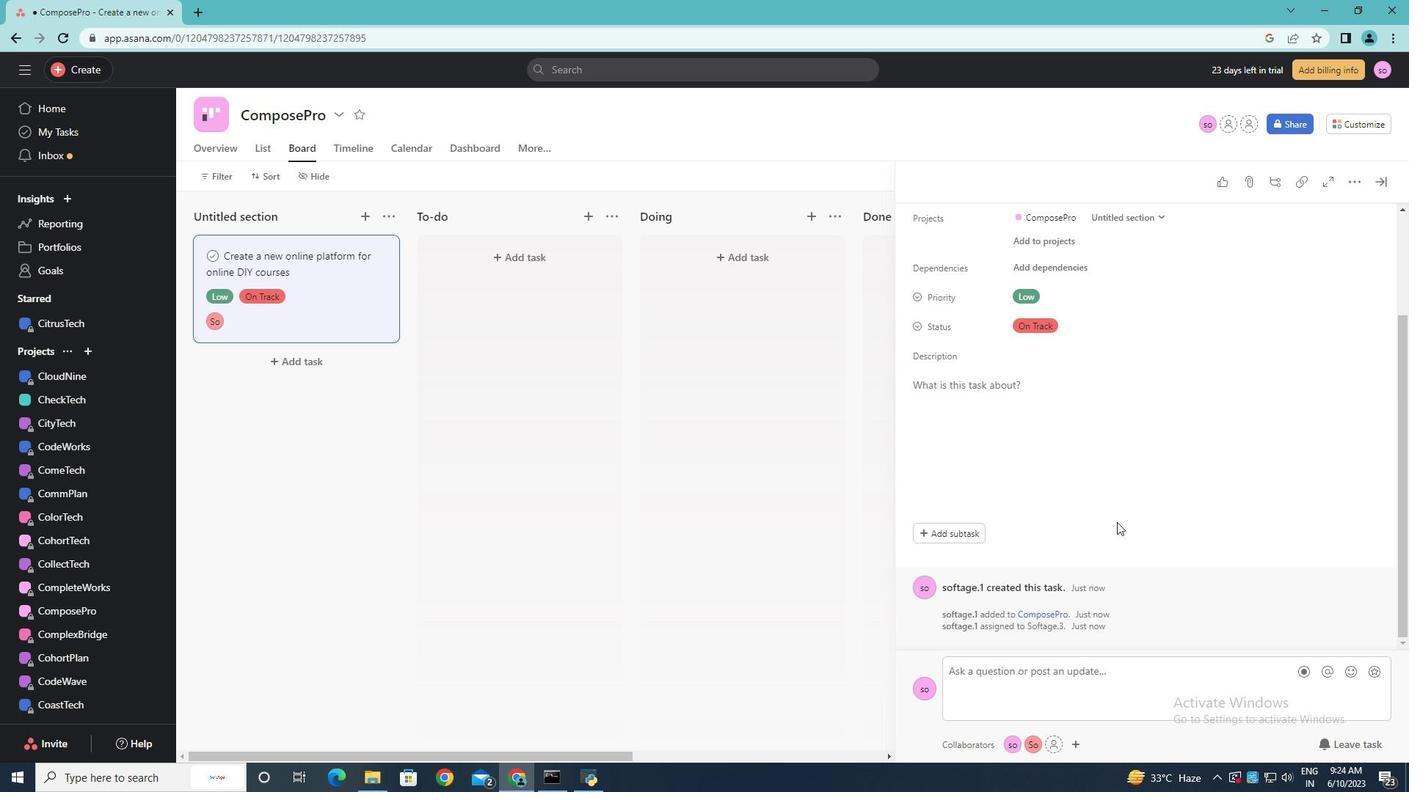 
Action: Mouse scrolled (1117, 521) with delta (0, 0)
Screenshot: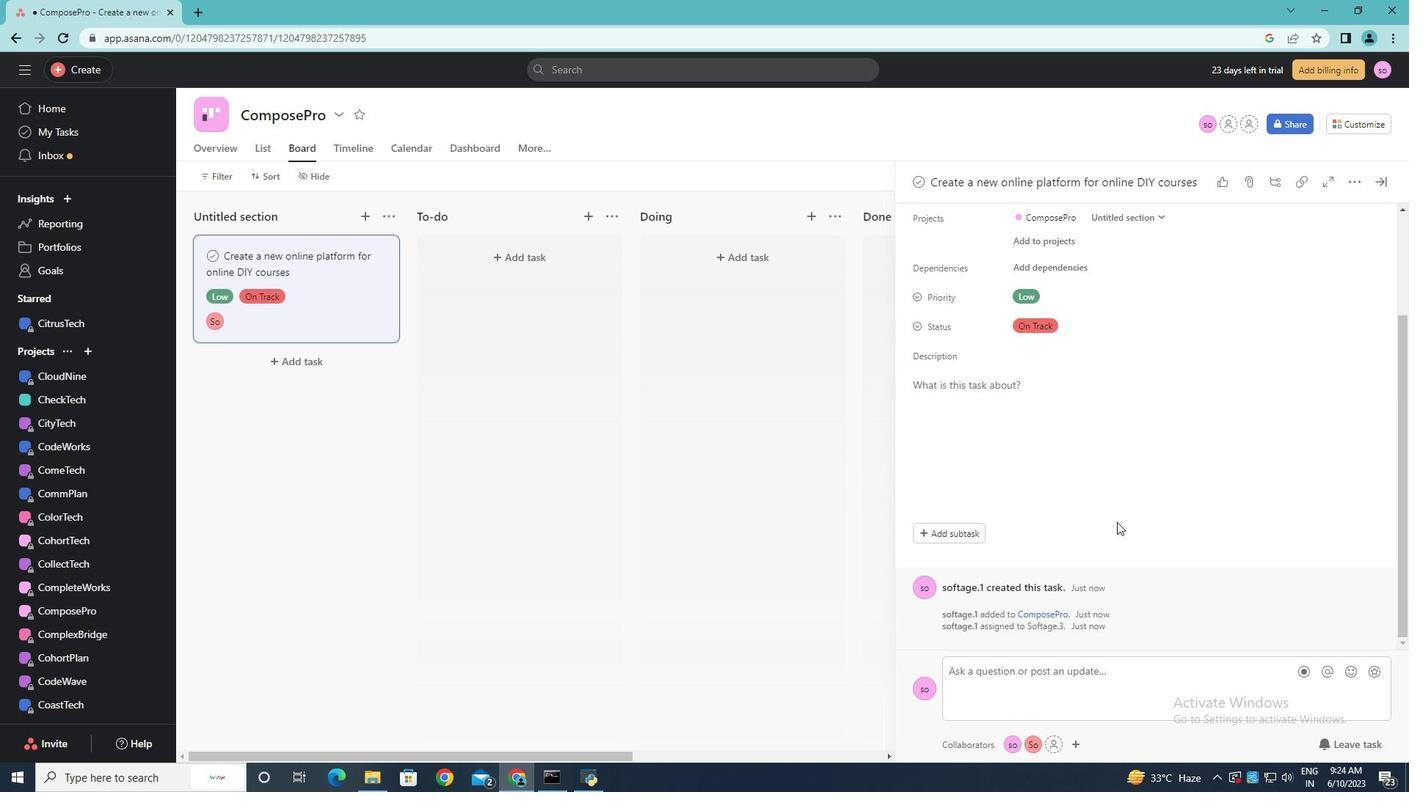 
Action: Mouse moved to (1383, 184)
Screenshot: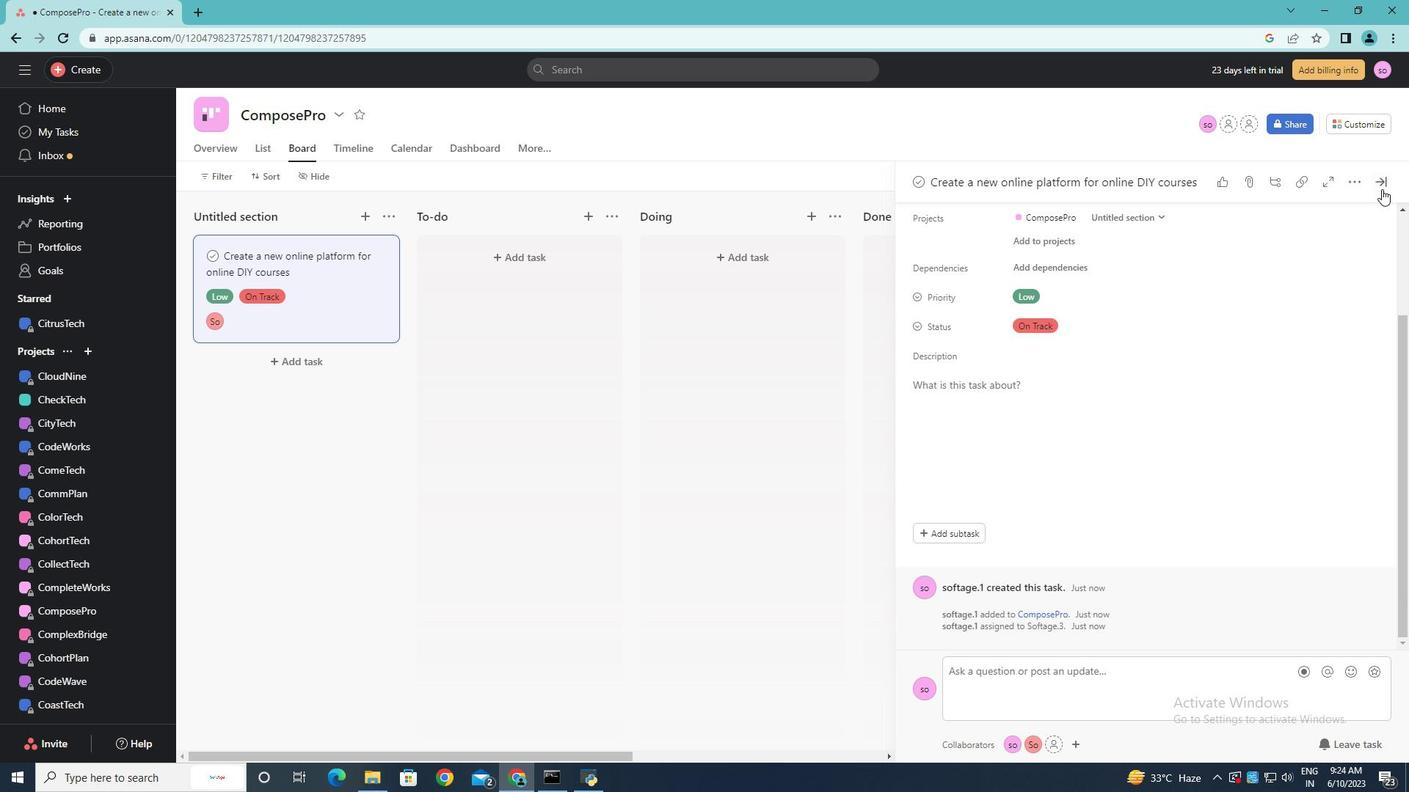
Action: Mouse pressed left at (1383, 184)
Screenshot: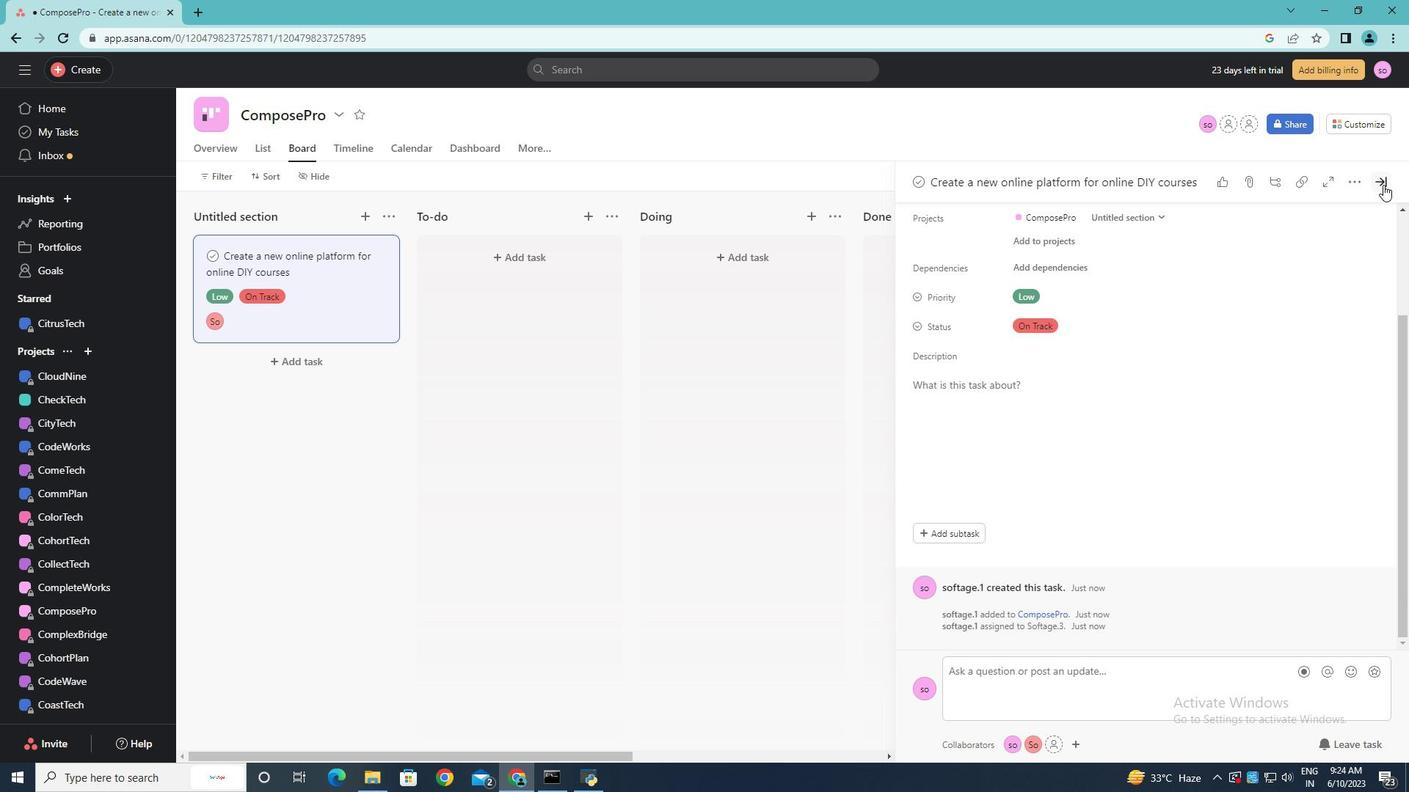 
Action: Mouse moved to (813, 428)
Screenshot: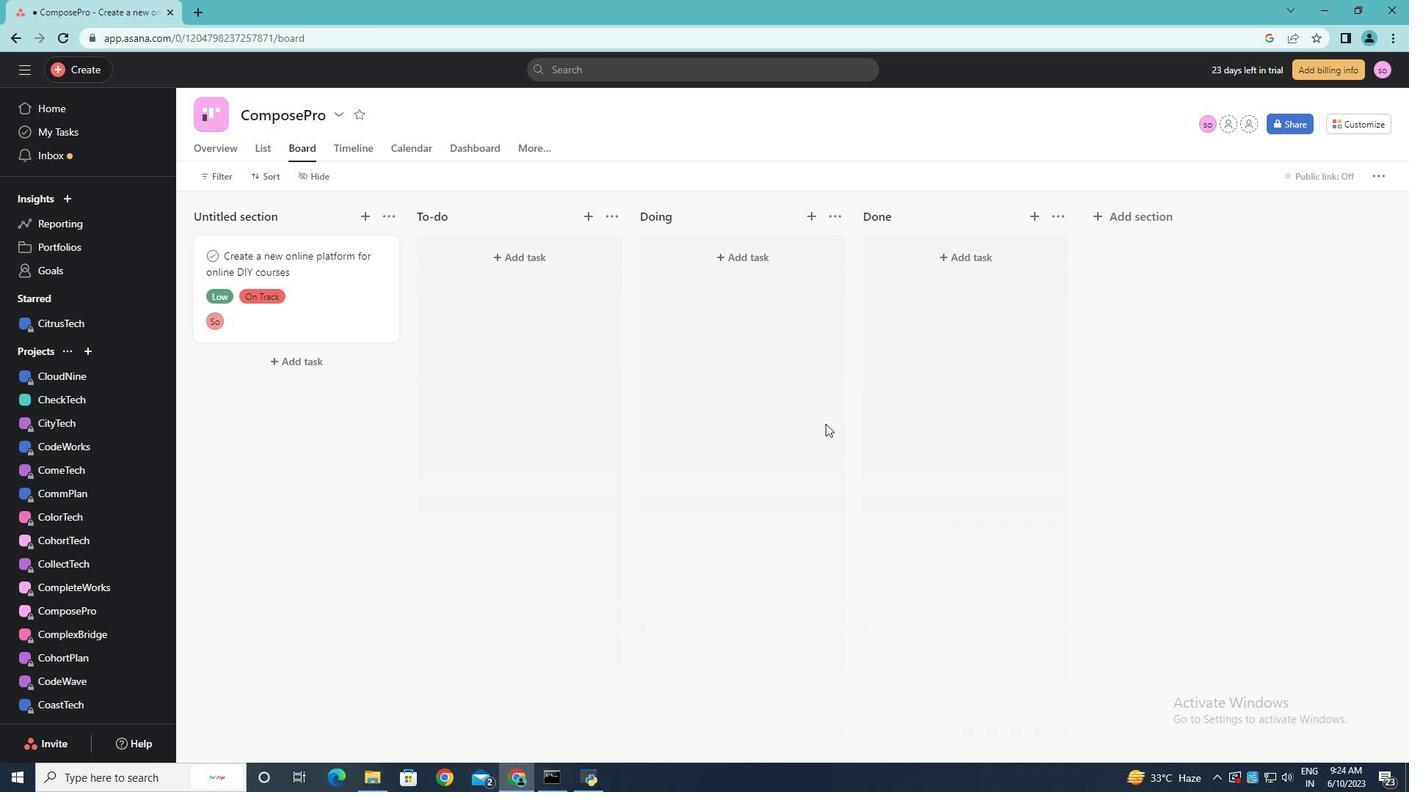 
Action: Mouse pressed left at (813, 428)
Screenshot: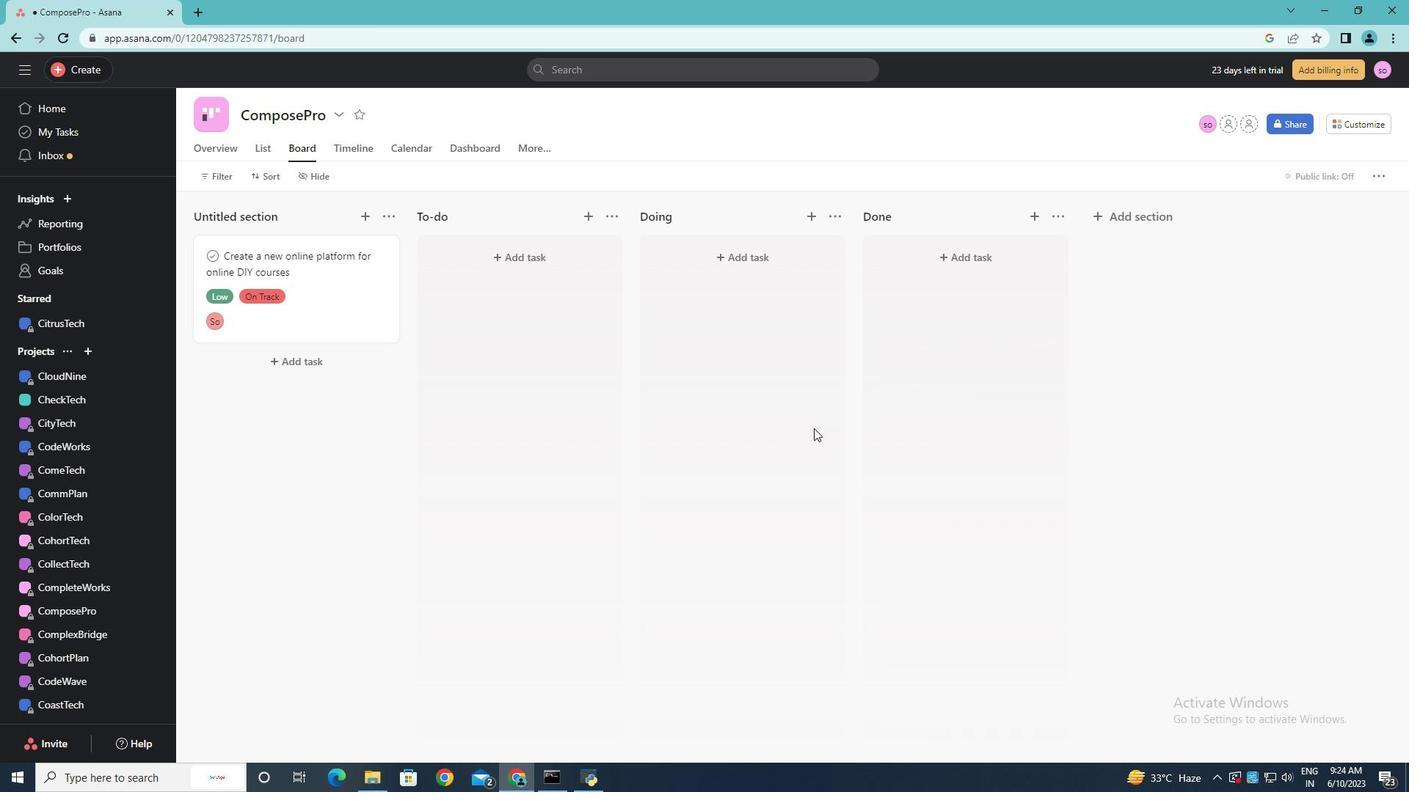 
